 Task: Set up a reminder to start the weekly planning session.
Action: Mouse moved to (96, 105)
Screenshot: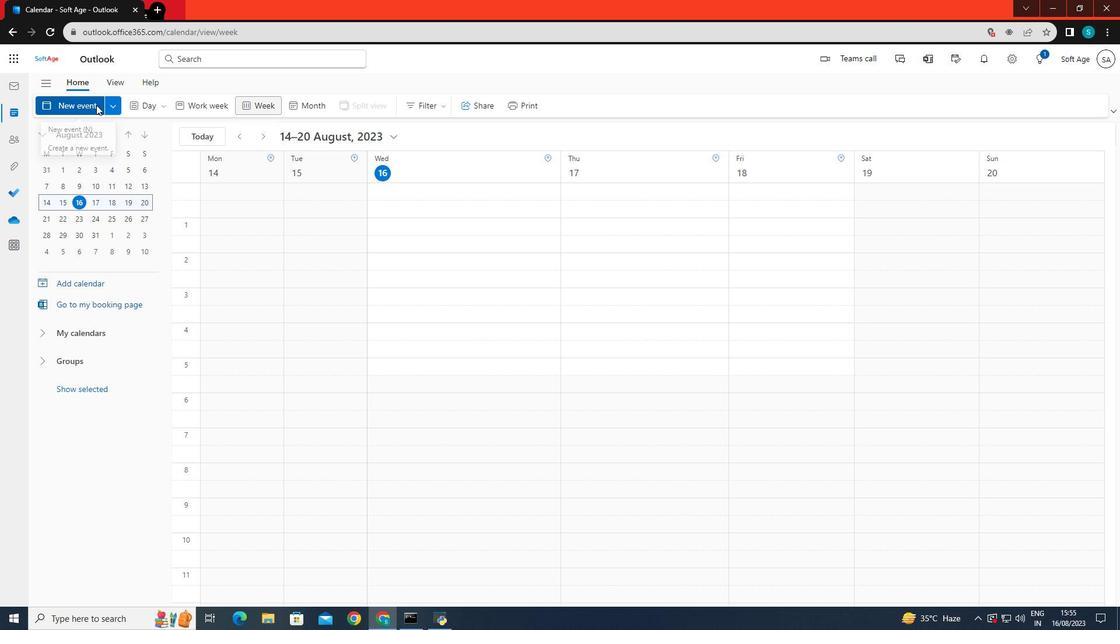 
Action: Mouse pressed left at (96, 105)
Screenshot: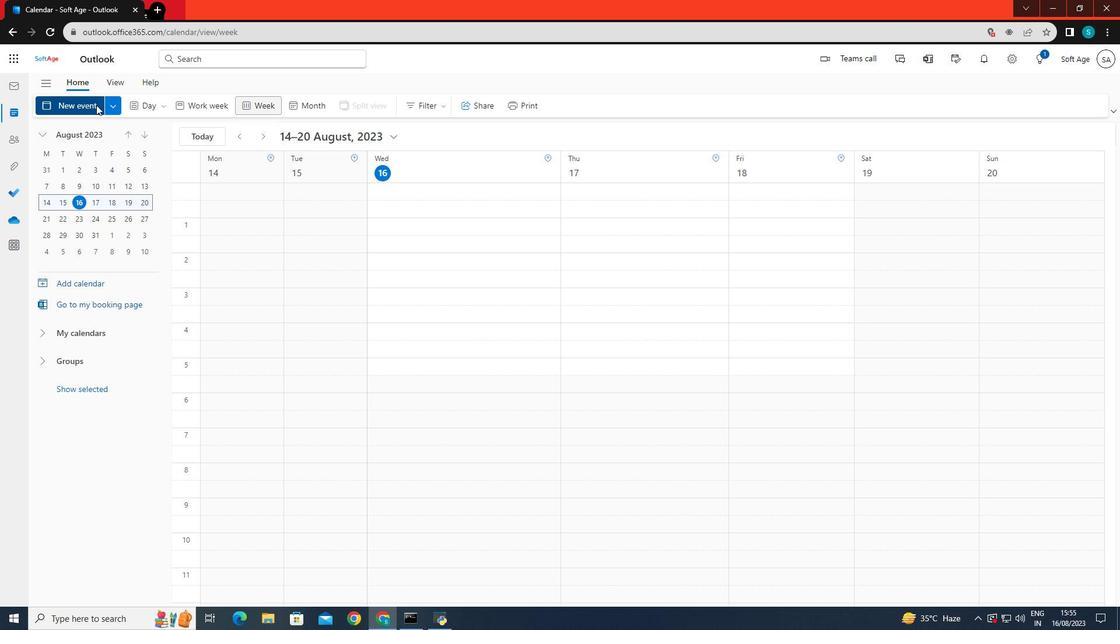 
Action: Mouse moved to (297, 176)
Screenshot: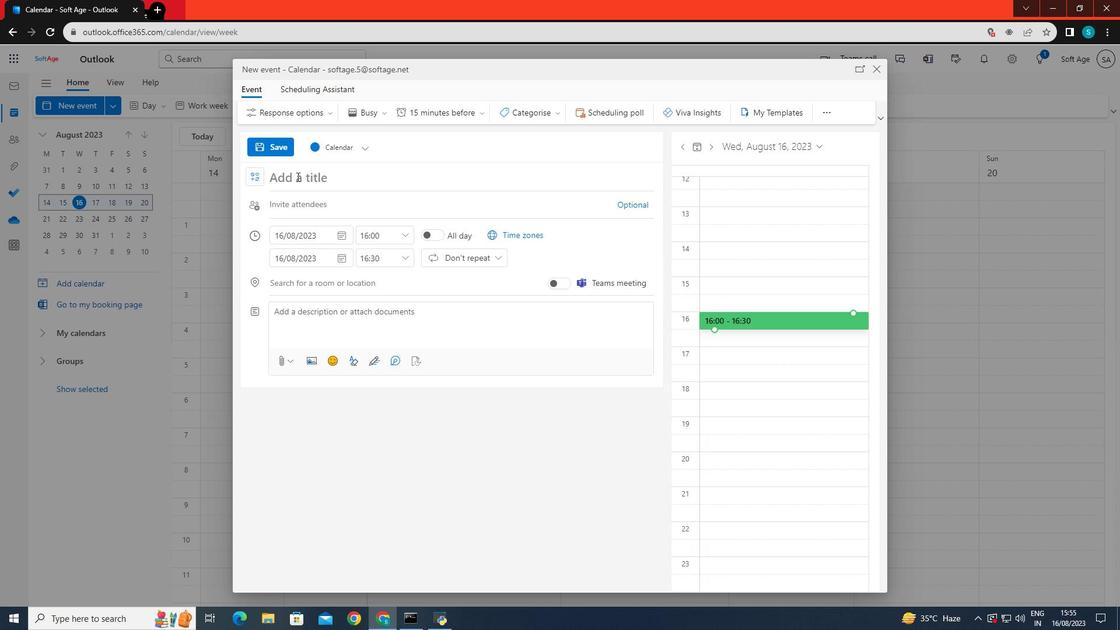 
Action: Mouse pressed left at (297, 176)
Screenshot: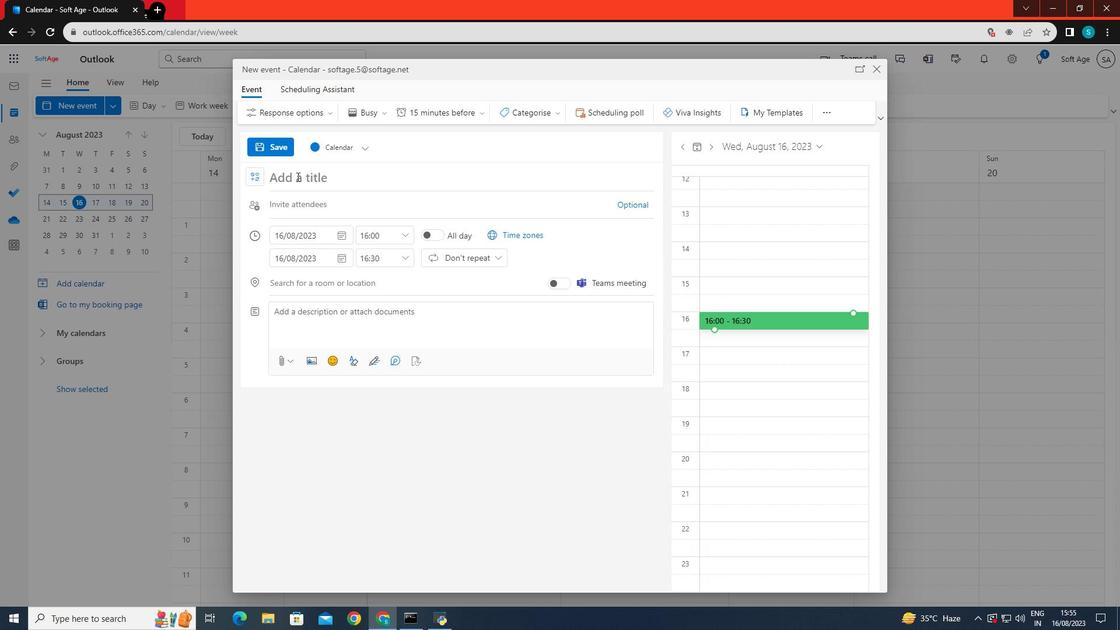 
Action: Key pressed weel<Key.backspace>kly<Key.space>planning<Key.space>sessin
Screenshot: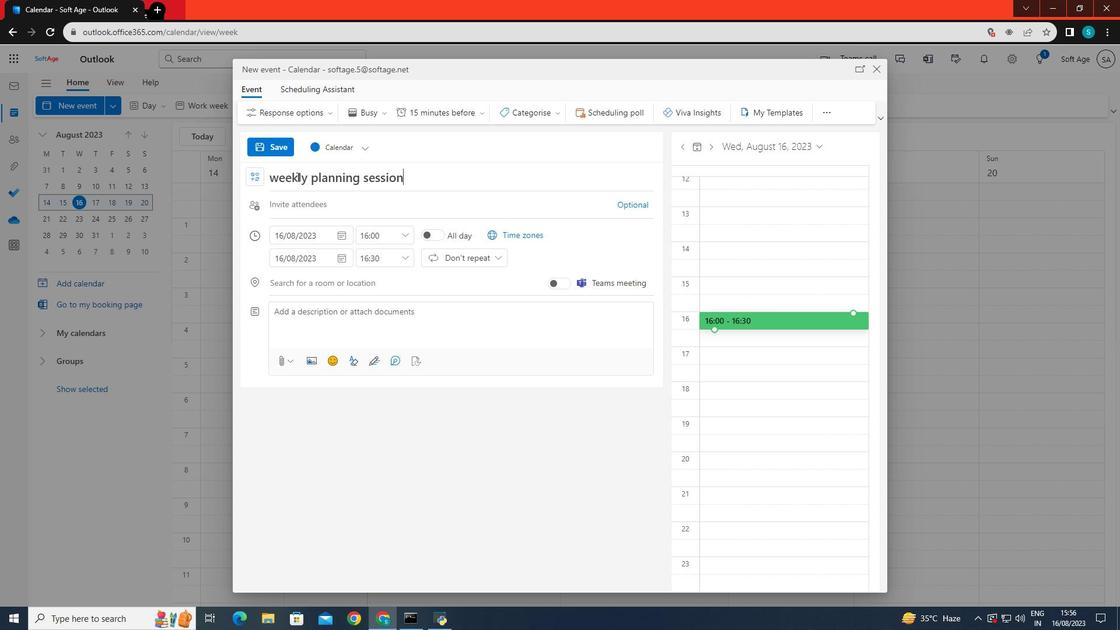 
Action: Mouse moved to (305, 234)
Screenshot: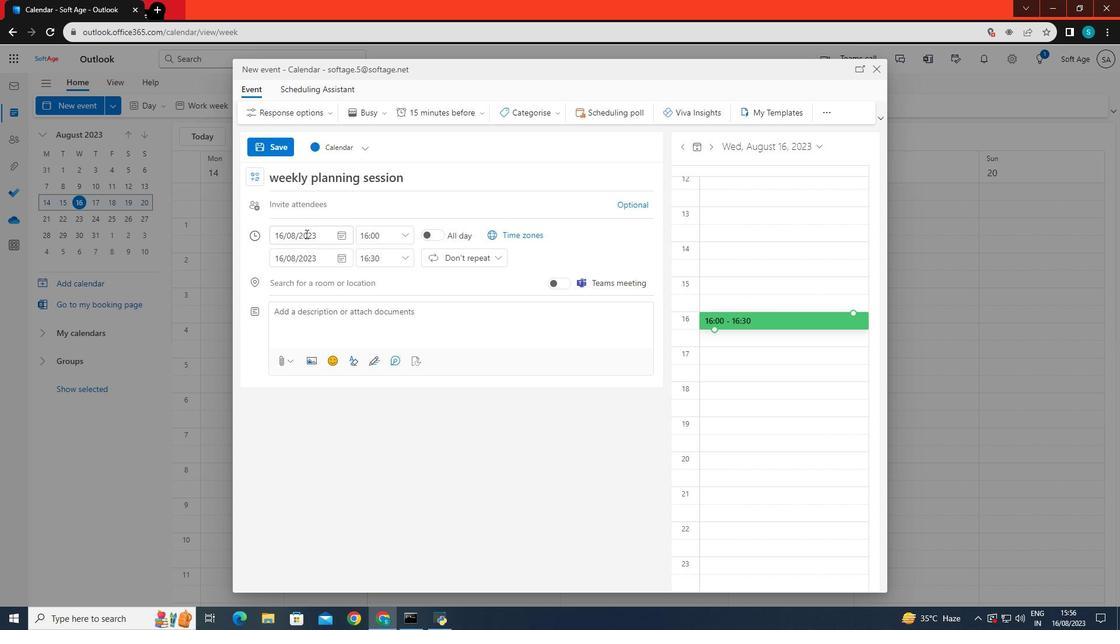 
Action: Mouse pressed left at (305, 234)
Screenshot: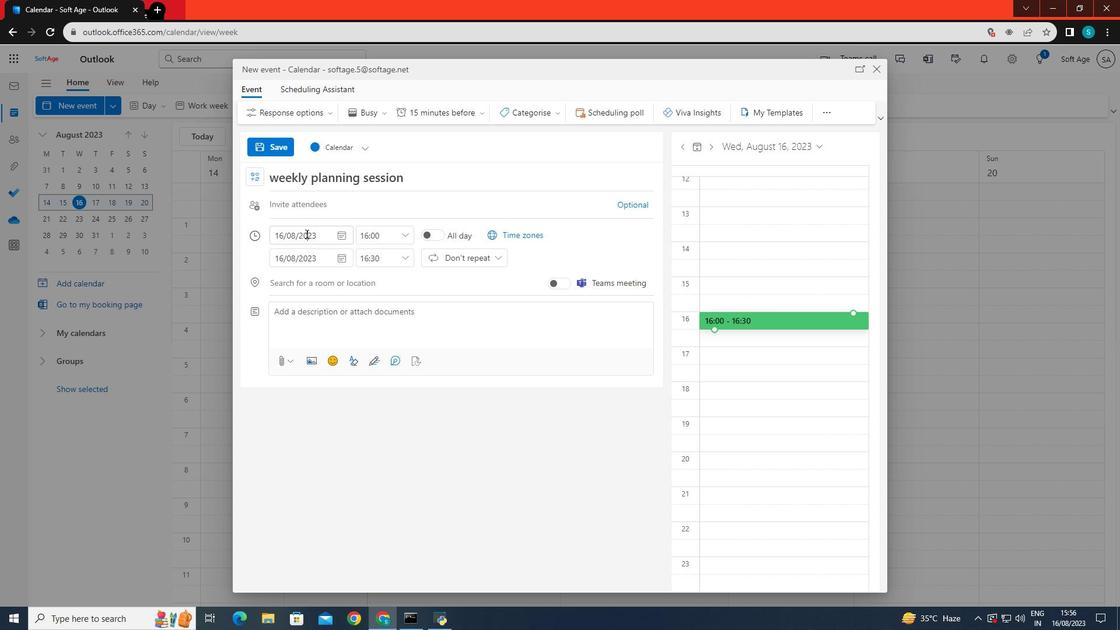 
Action: Mouse moved to (335, 331)
Screenshot: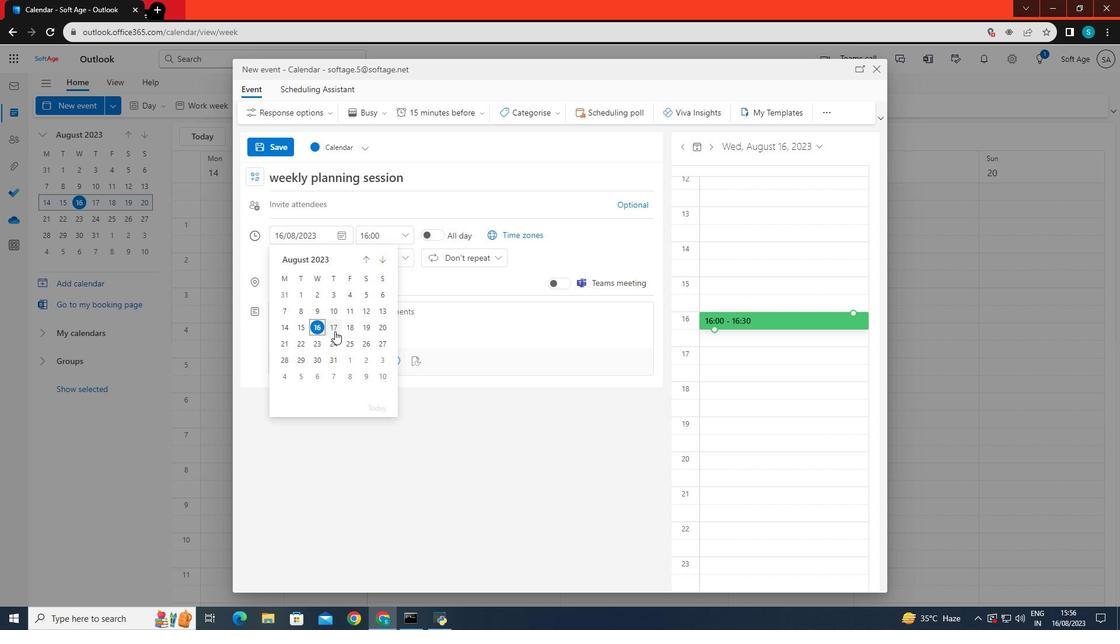 
Action: Mouse pressed left at (335, 331)
Screenshot: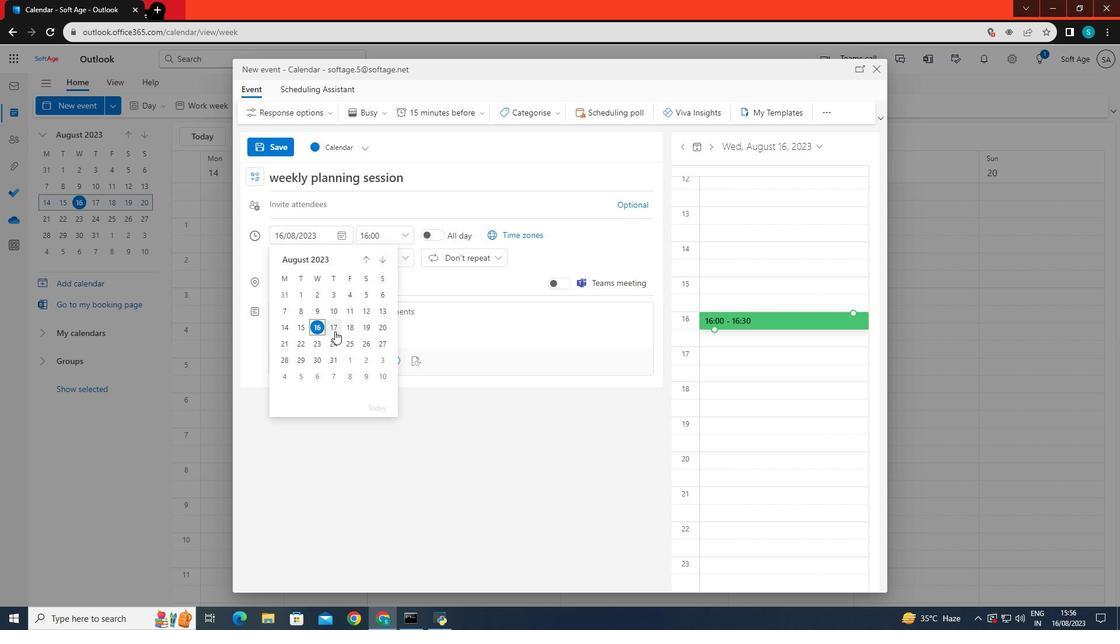 
Action: Mouse moved to (329, 236)
Screenshot: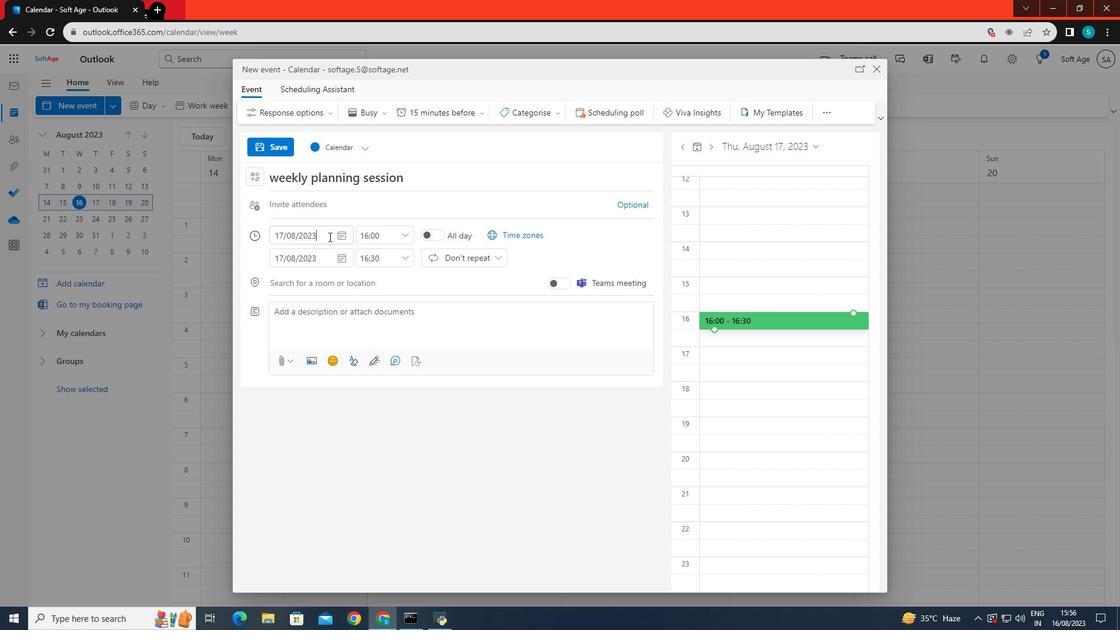 
Action: Mouse pressed left at (329, 236)
Screenshot: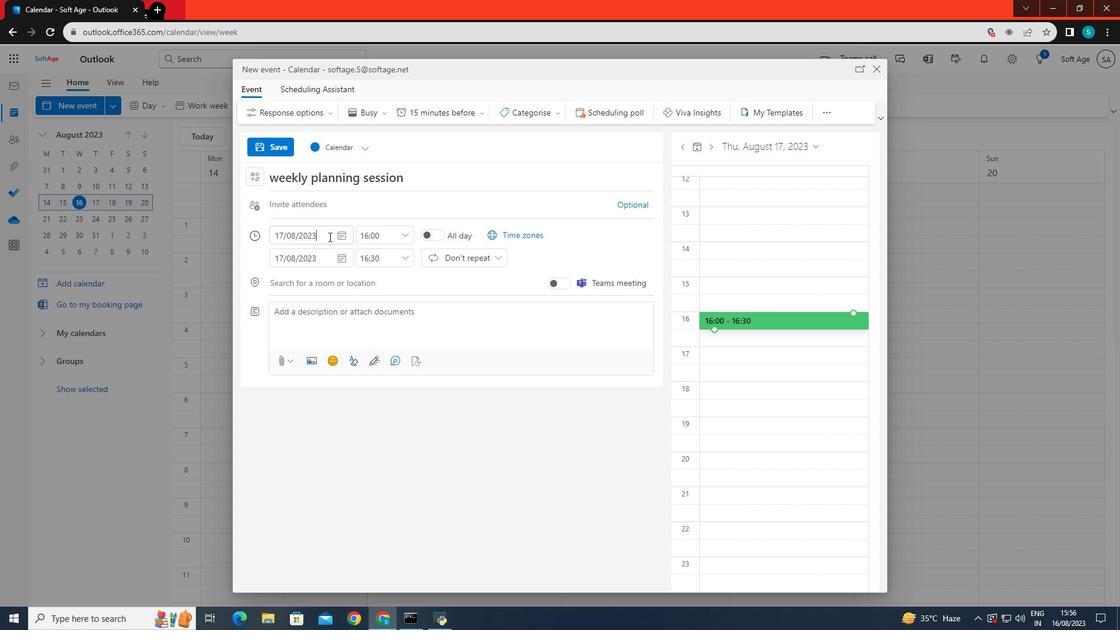 
Action: Mouse moved to (315, 342)
Screenshot: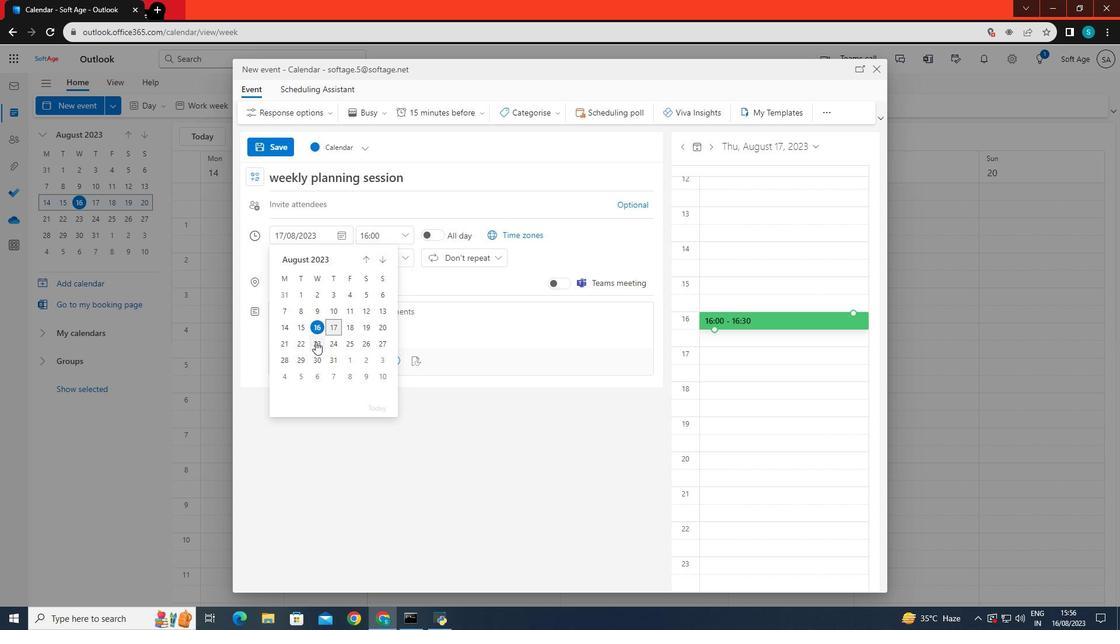 
Action: Mouse pressed left at (315, 342)
Screenshot: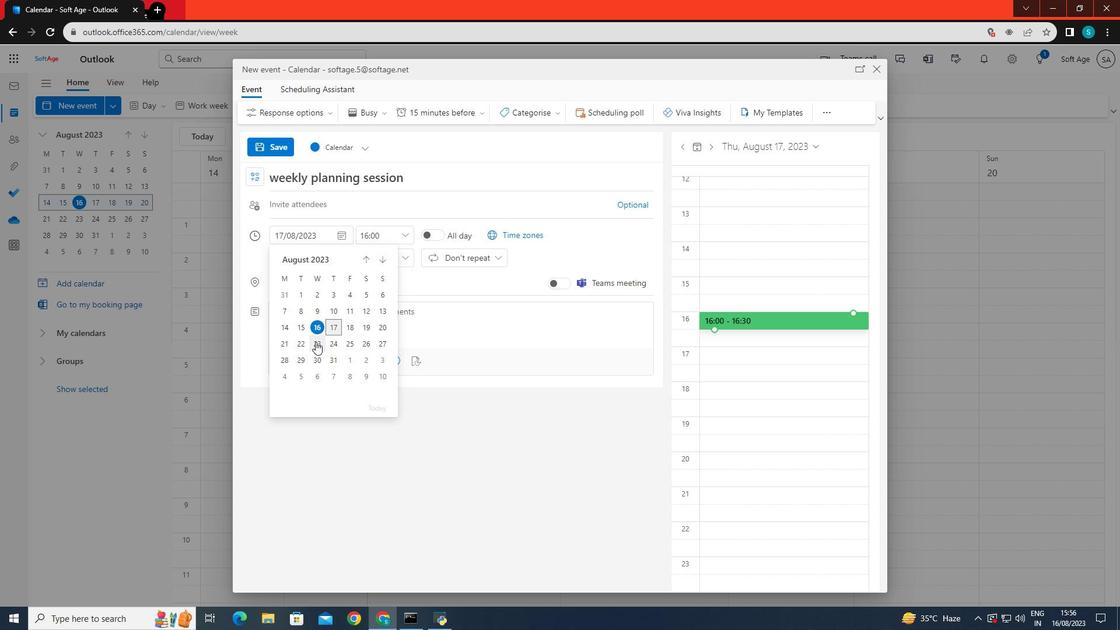 
Action: Mouse moved to (372, 234)
Screenshot: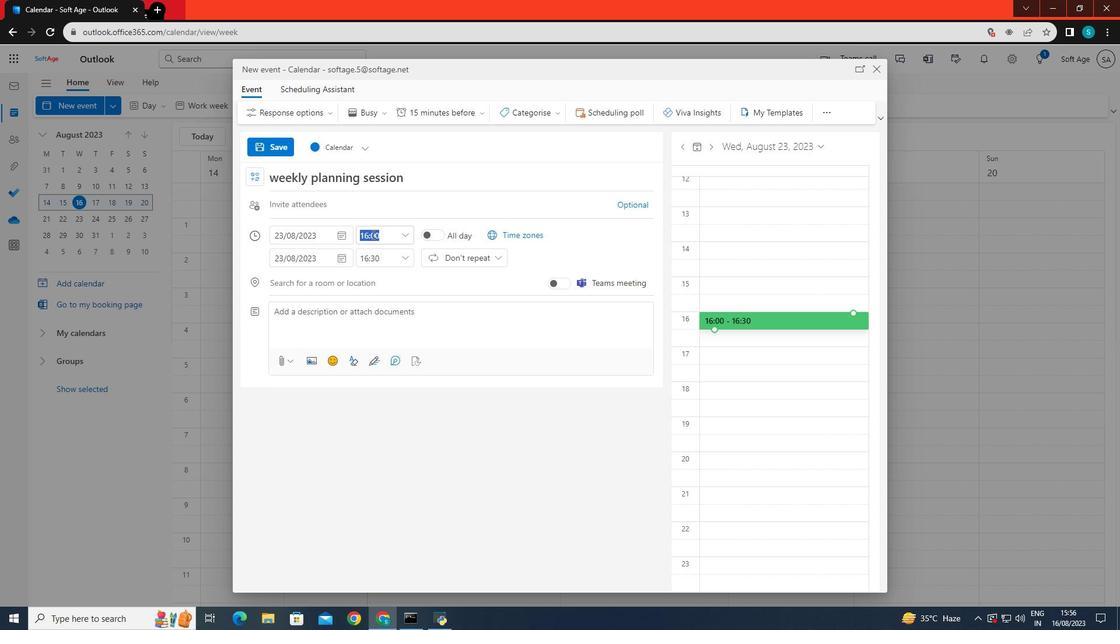 
Action: Mouse pressed left at (372, 234)
Screenshot: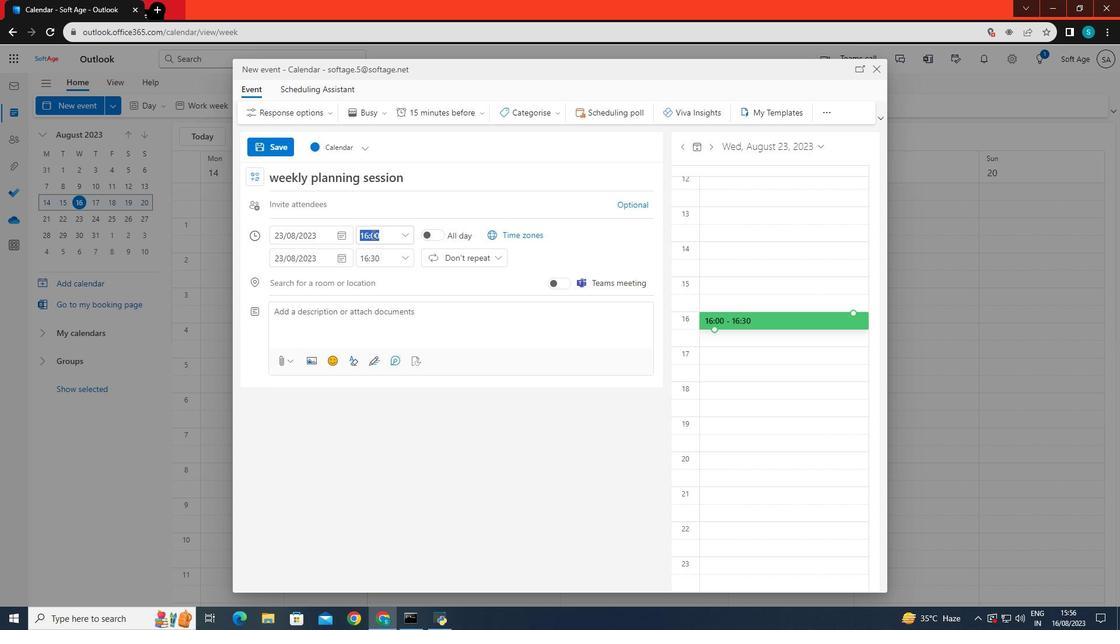 
Action: Mouse moved to (409, 230)
Screenshot: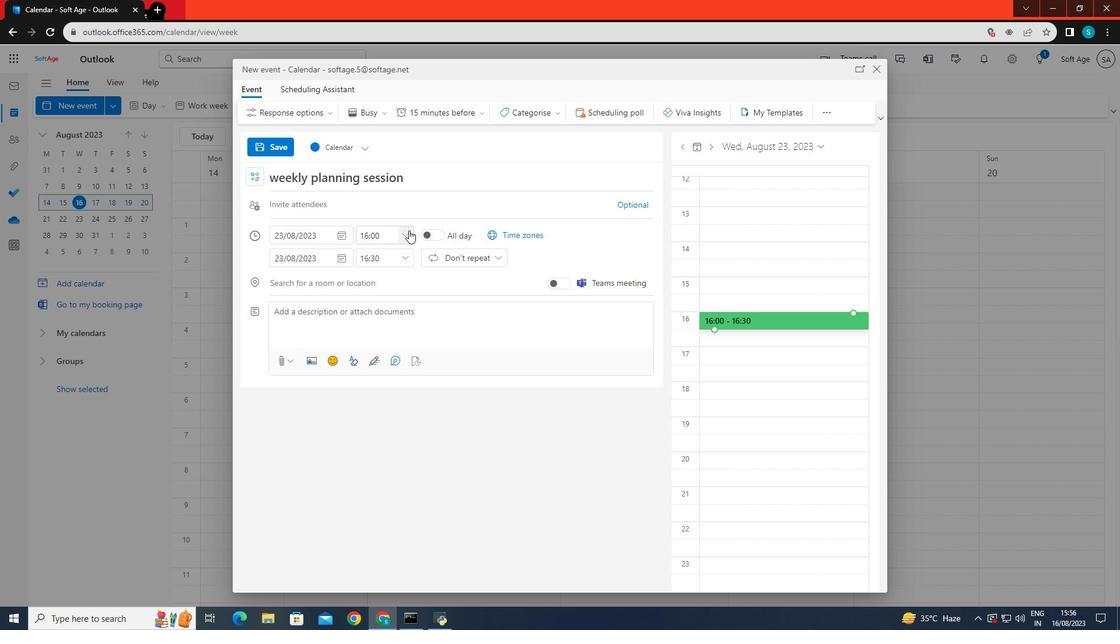 
Action: Mouse pressed left at (409, 230)
Screenshot: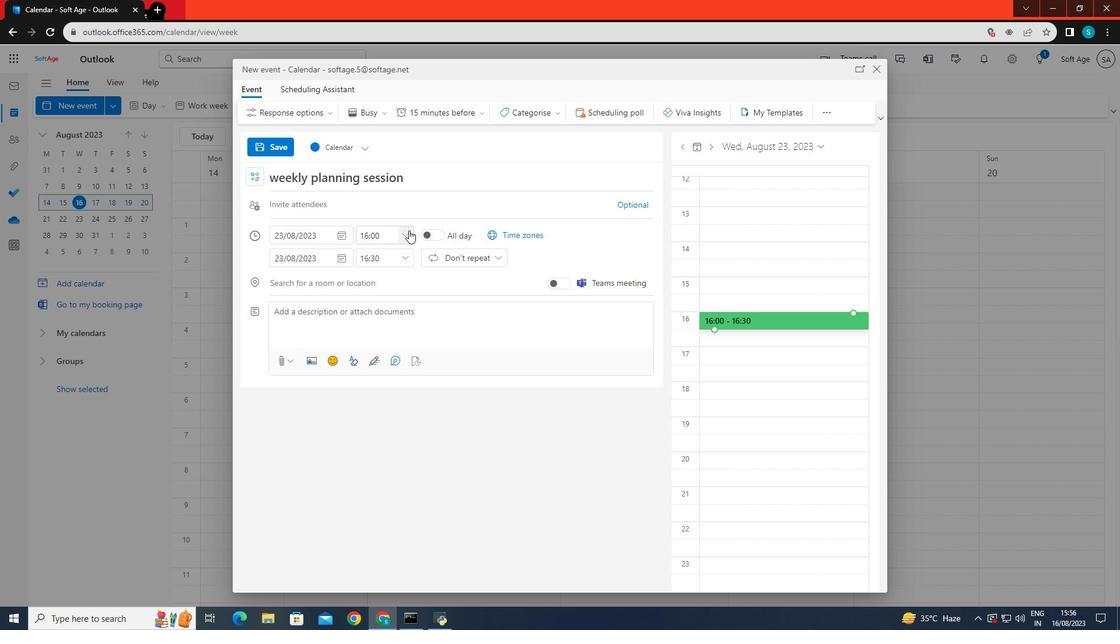
Action: Mouse moved to (370, 309)
Screenshot: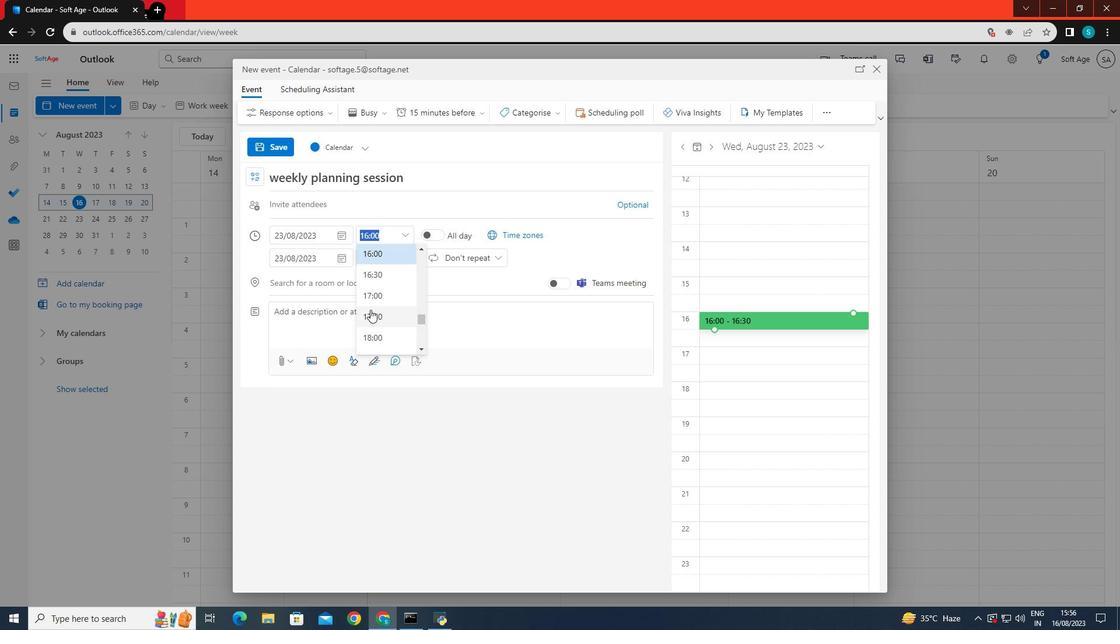 
Action: Mouse scrolled (370, 310) with delta (0, 0)
Screenshot: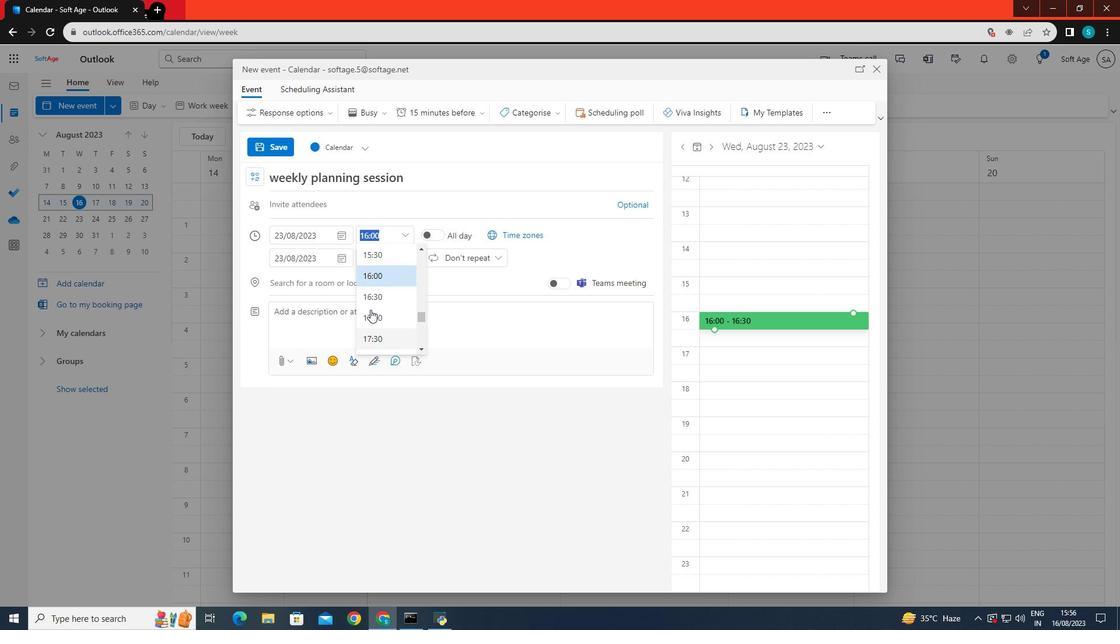 
Action: Mouse scrolled (370, 310) with delta (0, 0)
Screenshot: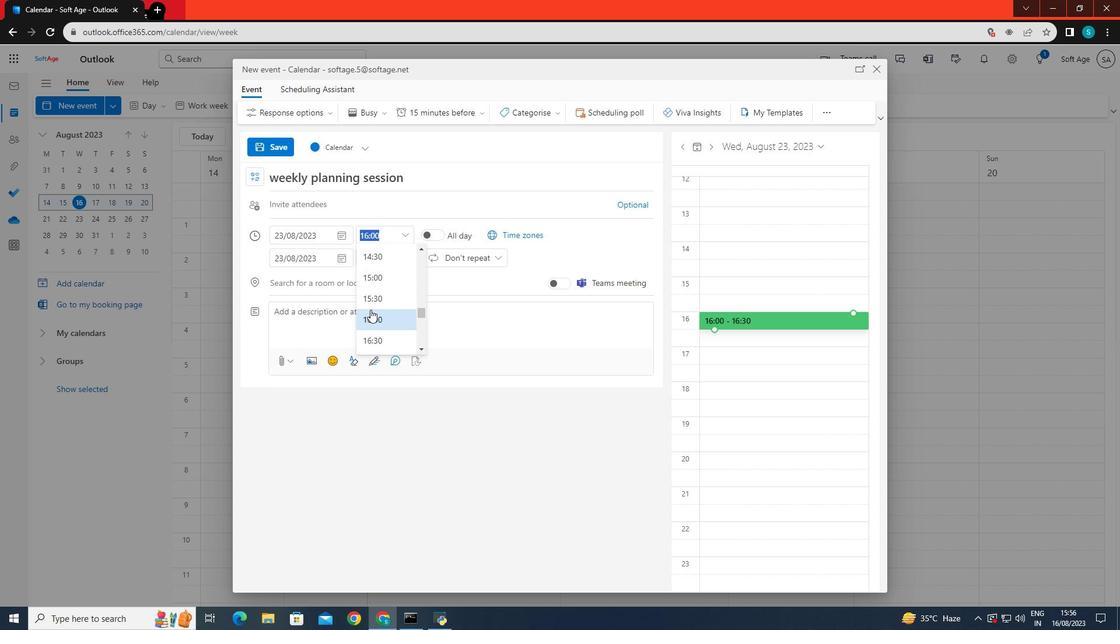 
Action: Mouse scrolled (370, 310) with delta (0, 0)
Screenshot: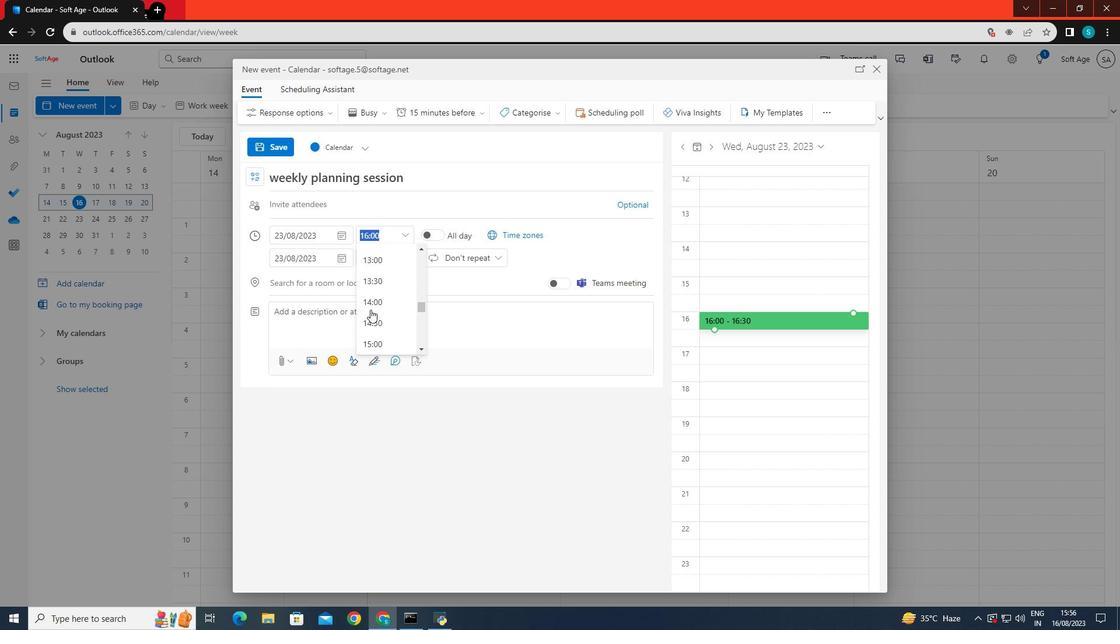 
Action: Mouse moved to (372, 262)
Screenshot: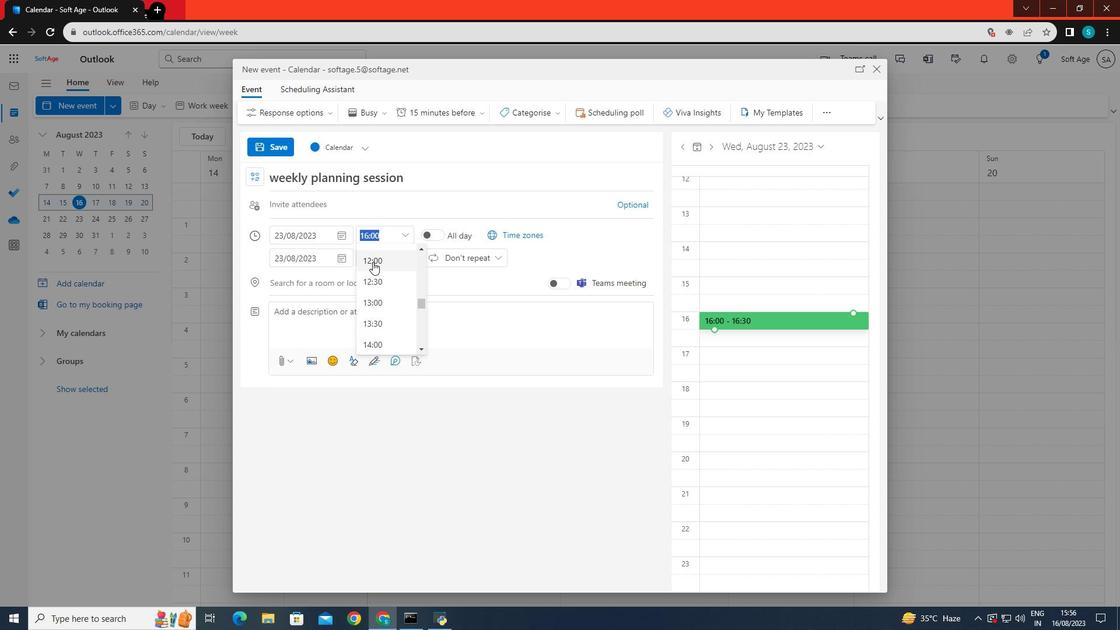 
Action: Mouse pressed left at (372, 262)
Screenshot: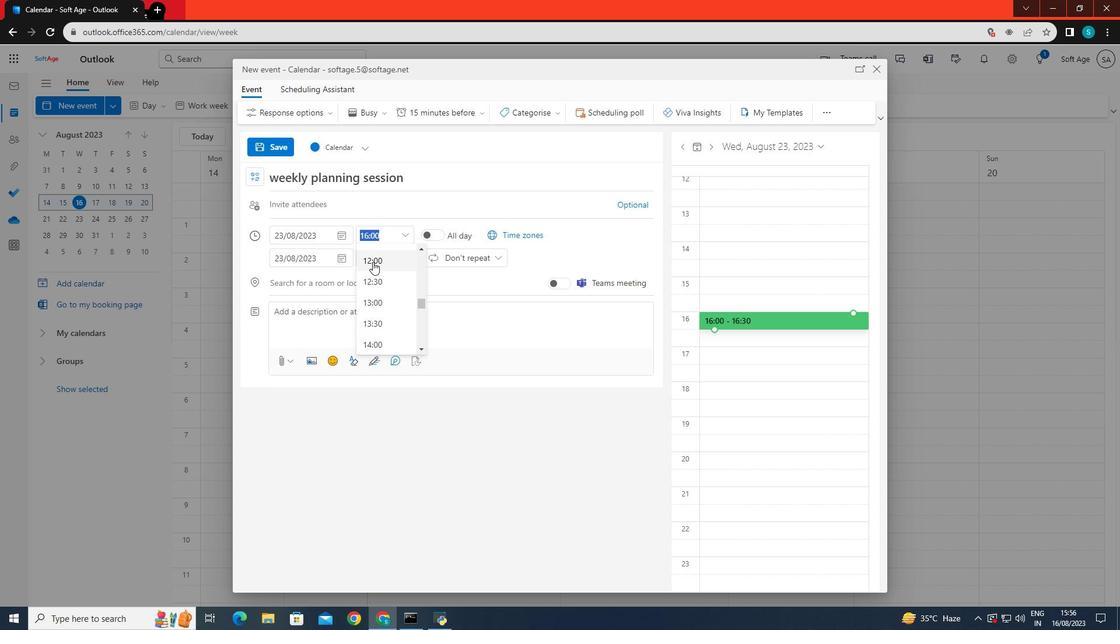 
Action: Mouse moved to (437, 114)
Screenshot: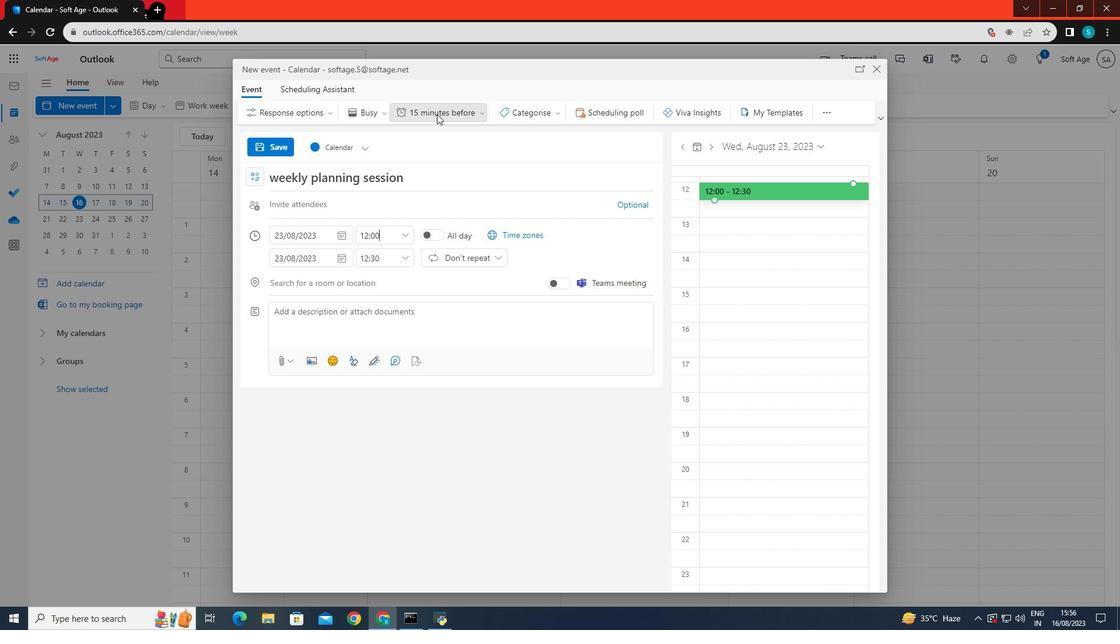 
Action: Mouse pressed left at (437, 114)
Screenshot: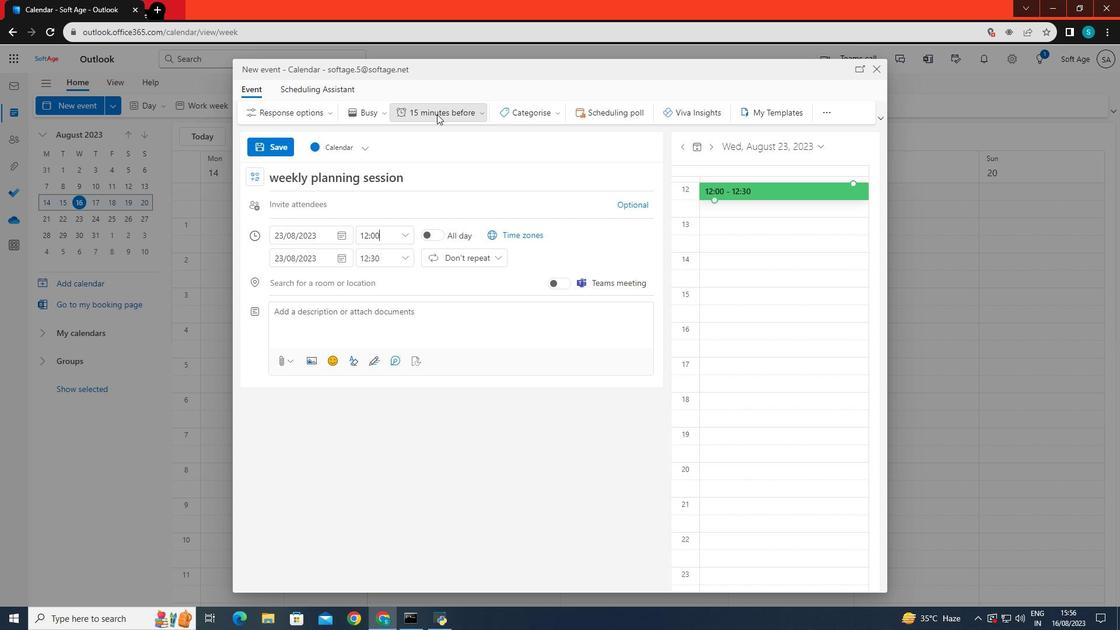 
Action: Mouse moved to (442, 322)
Screenshot: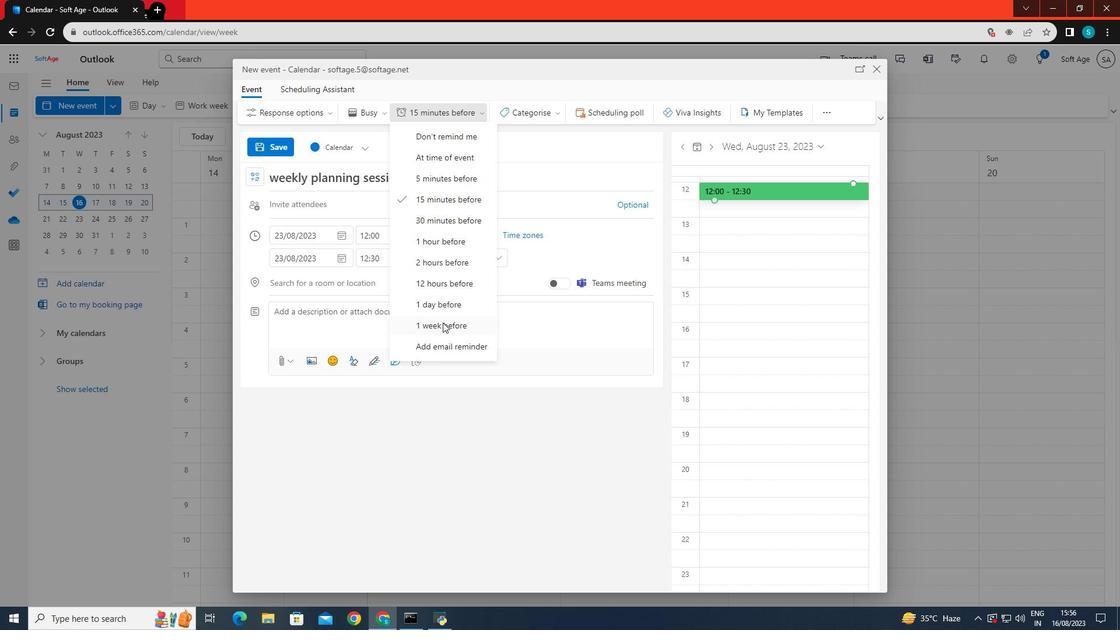 
Action: Mouse pressed left at (442, 322)
Screenshot: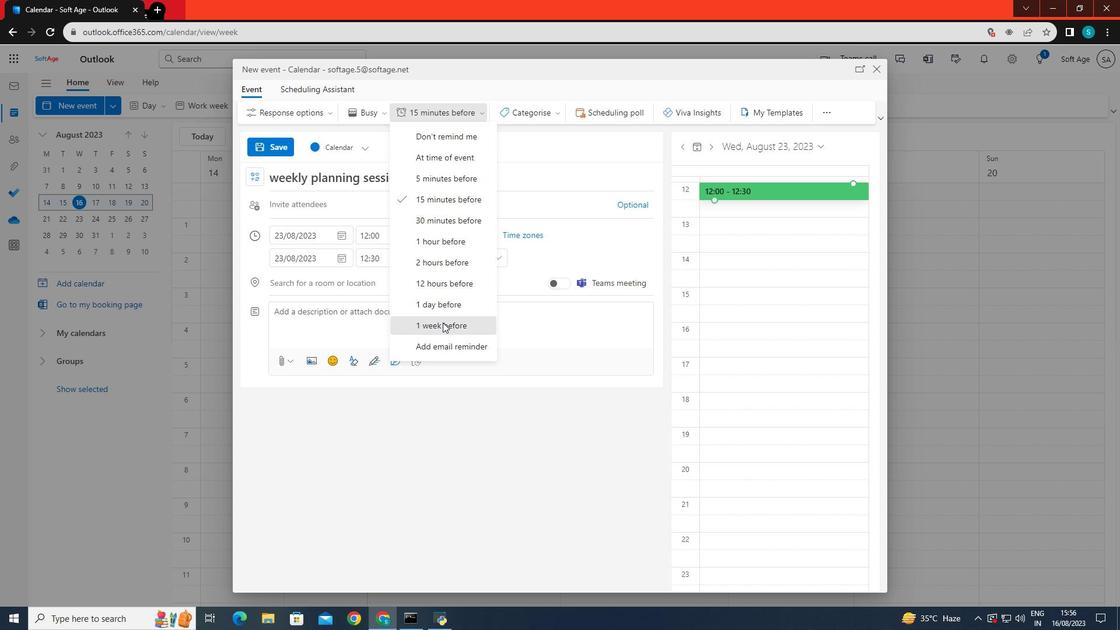 
Action: Mouse moved to (461, 110)
Screenshot: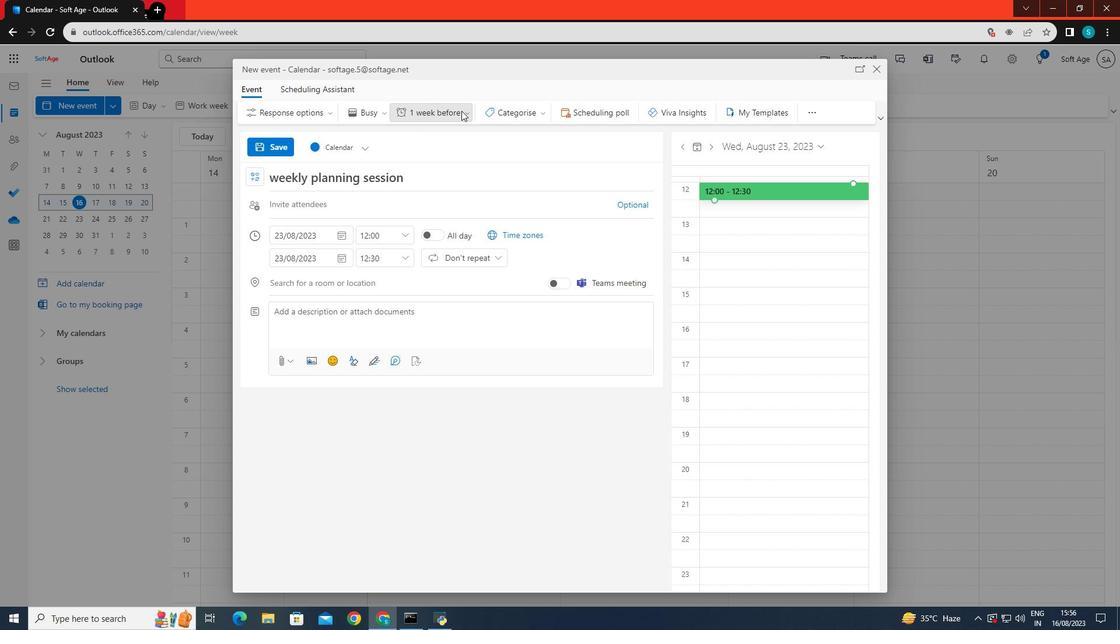 
Action: Mouse pressed left at (461, 110)
Screenshot: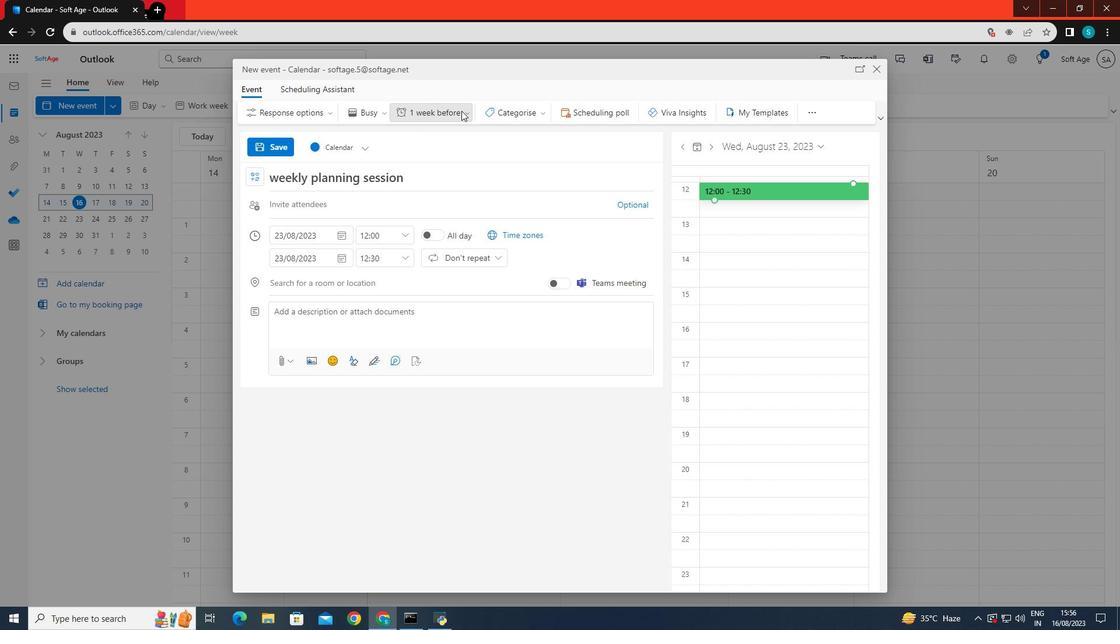 
Action: Mouse moved to (451, 305)
Screenshot: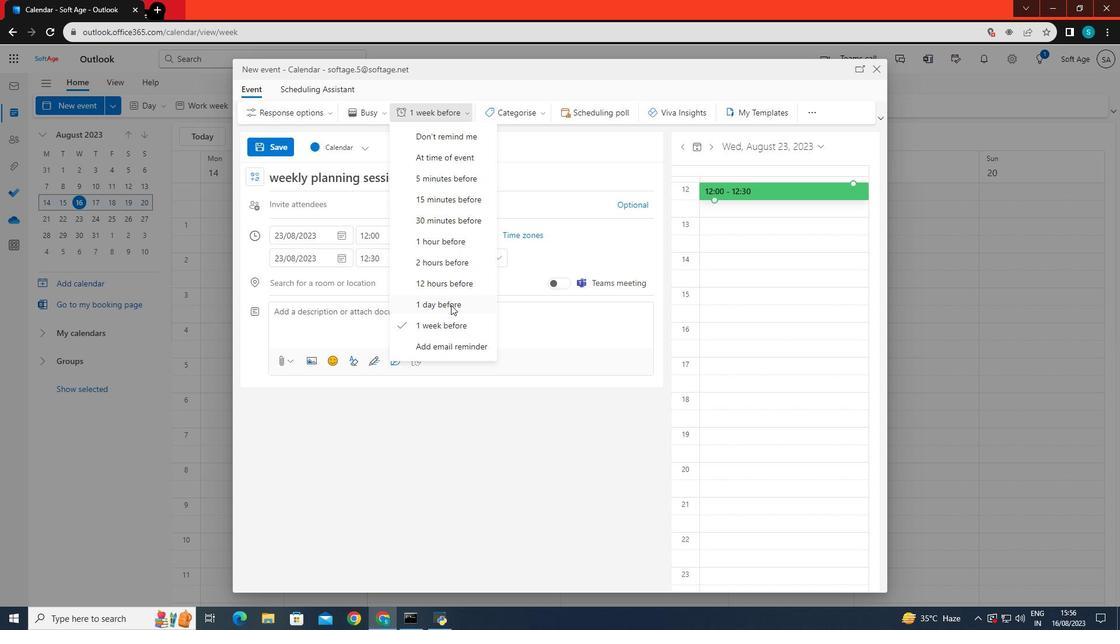 
Action: Mouse pressed left at (451, 305)
Screenshot: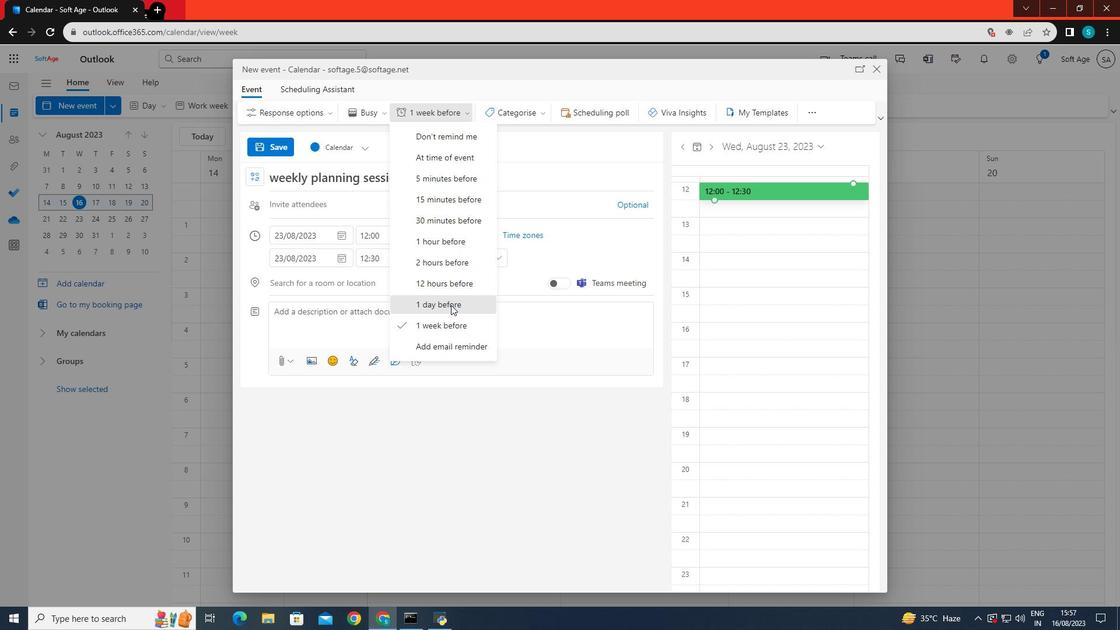 
Action: Mouse moved to (440, 234)
Screenshot: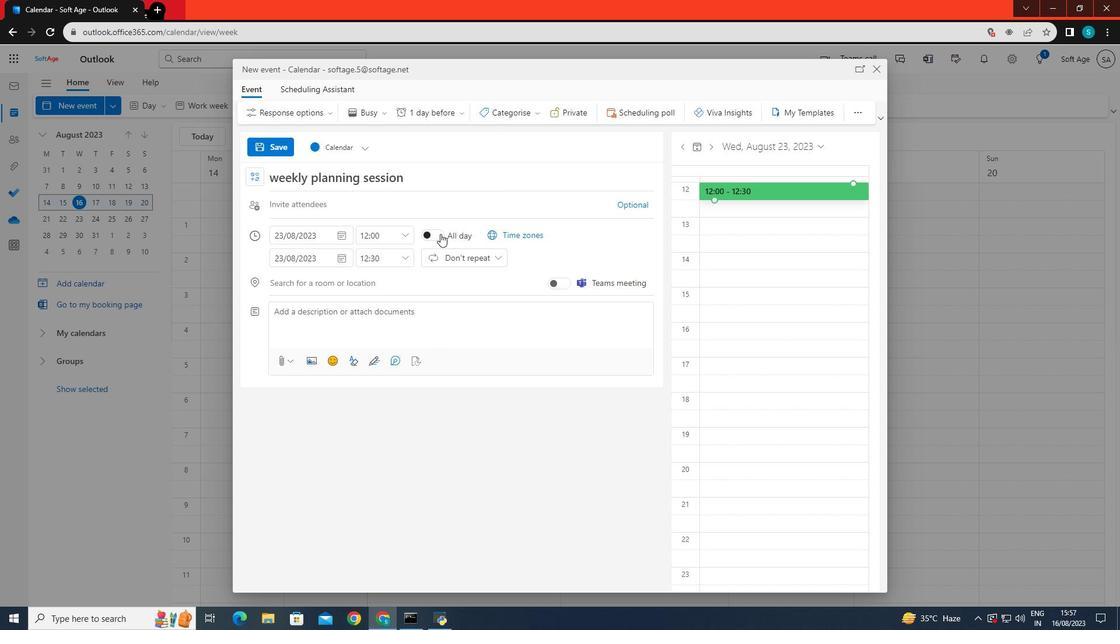 
Action: Mouse pressed left at (440, 234)
Screenshot: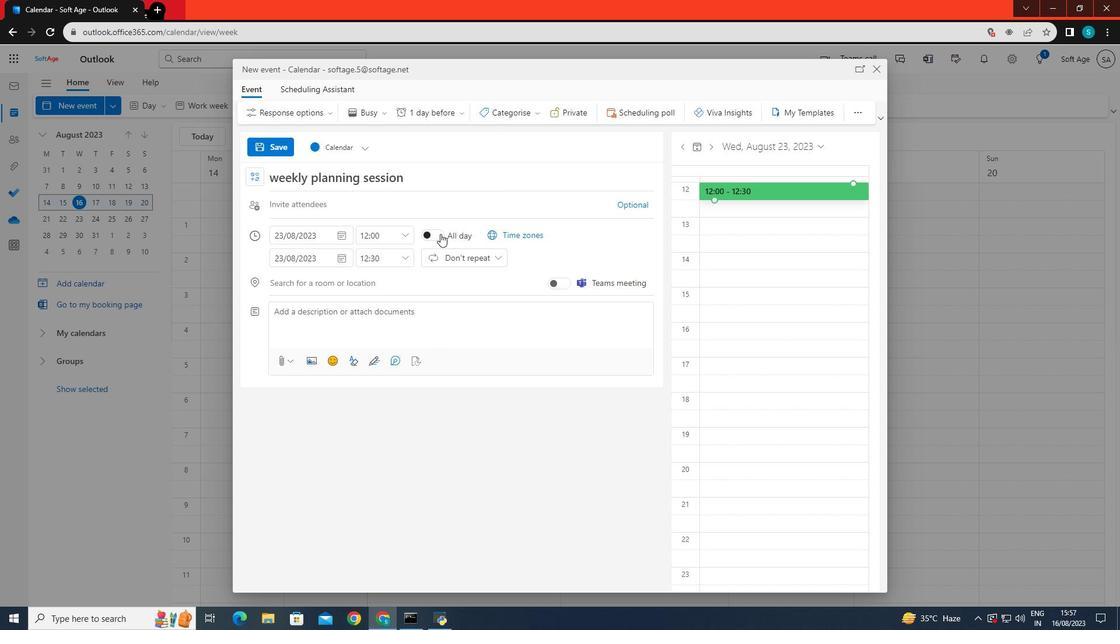 
Action: Mouse moved to (462, 234)
Screenshot: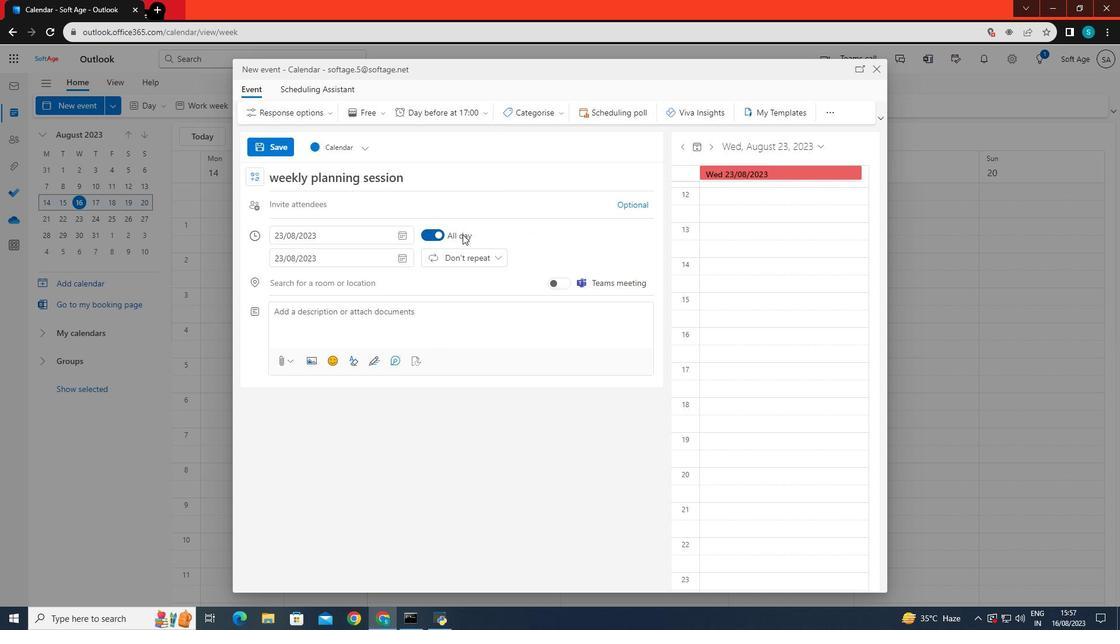 
Action: Mouse pressed left at (462, 234)
Screenshot: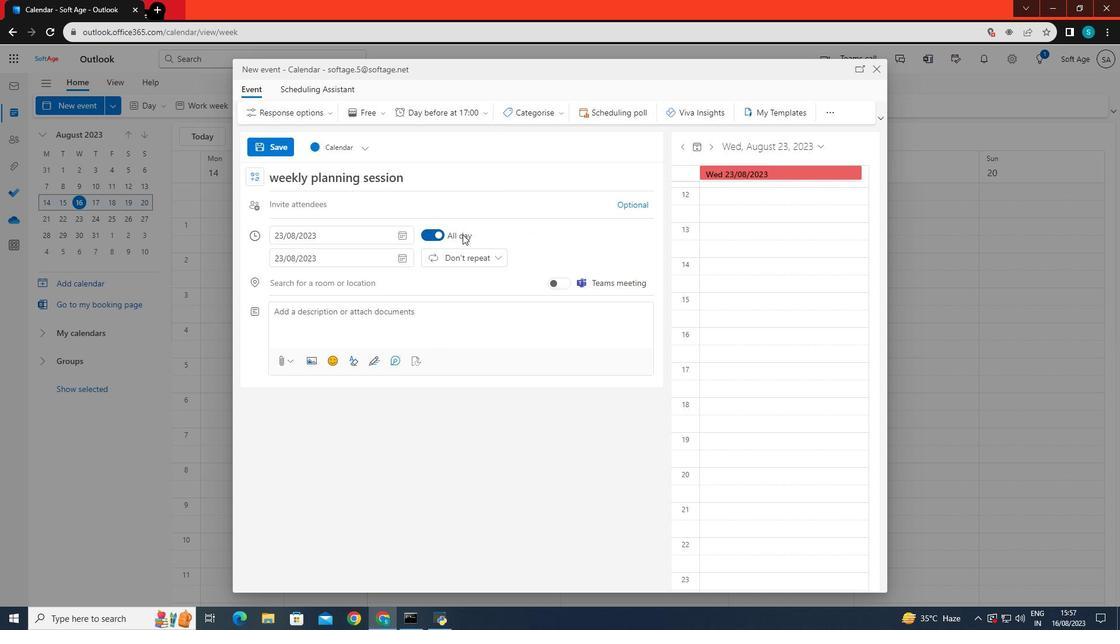 
Action: Mouse moved to (441, 236)
Screenshot: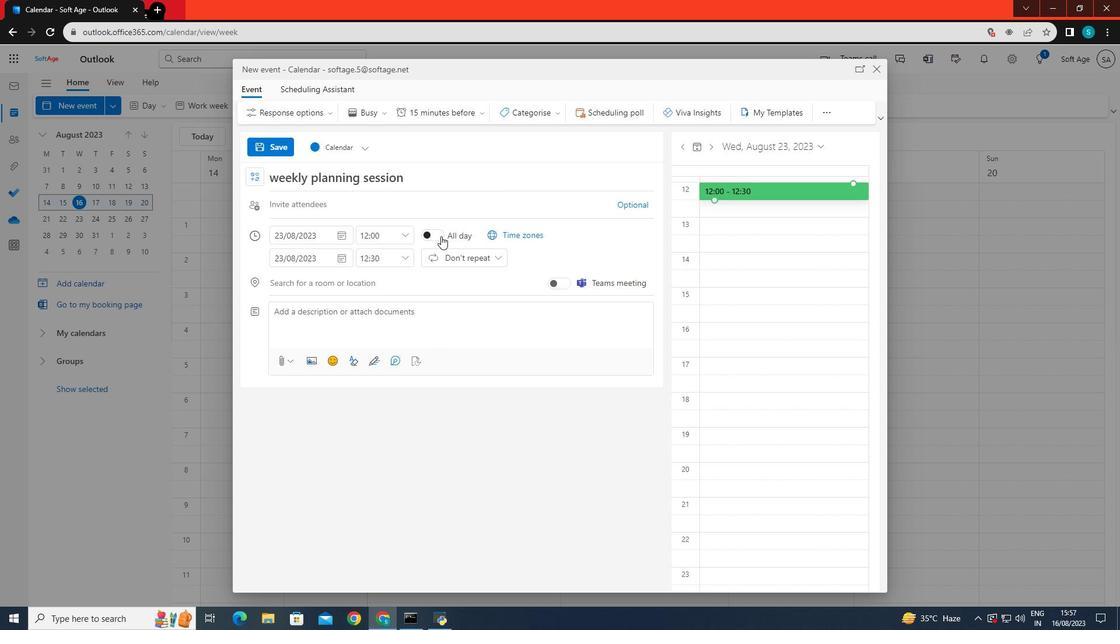 
Action: Mouse pressed left at (441, 236)
Screenshot: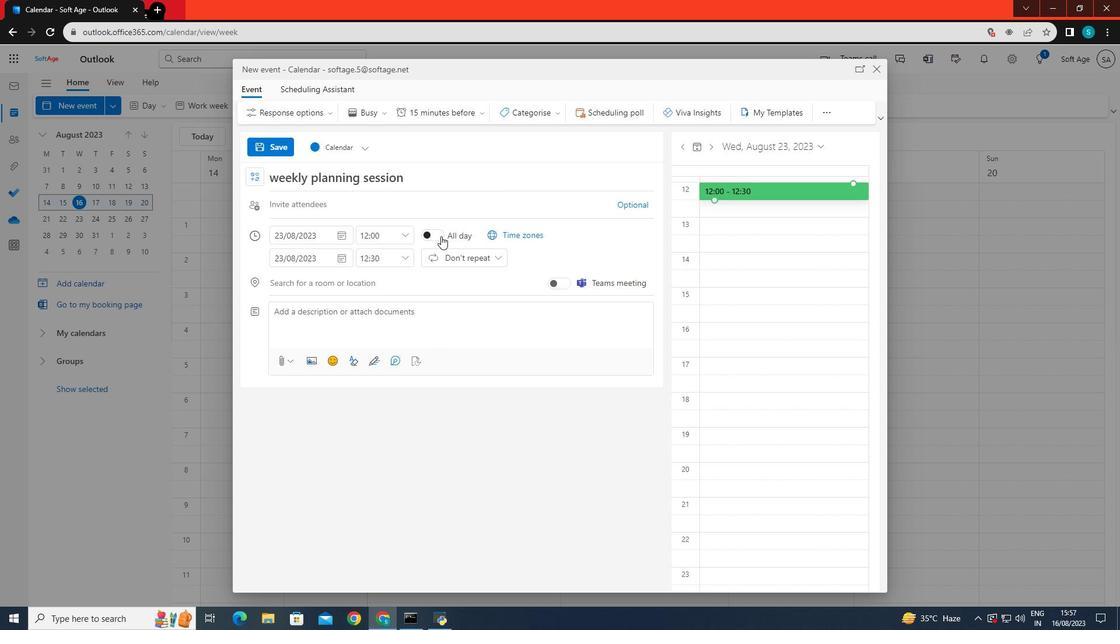 
Action: Mouse moved to (433, 235)
Screenshot: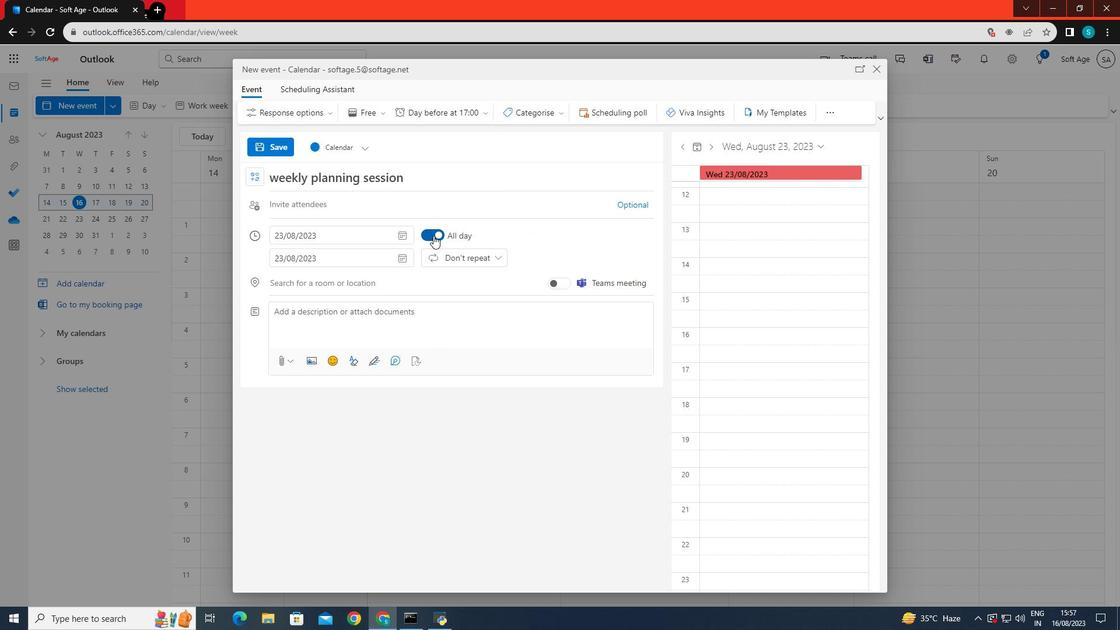 
Action: Mouse pressed left at (433, 235)
Screenshot: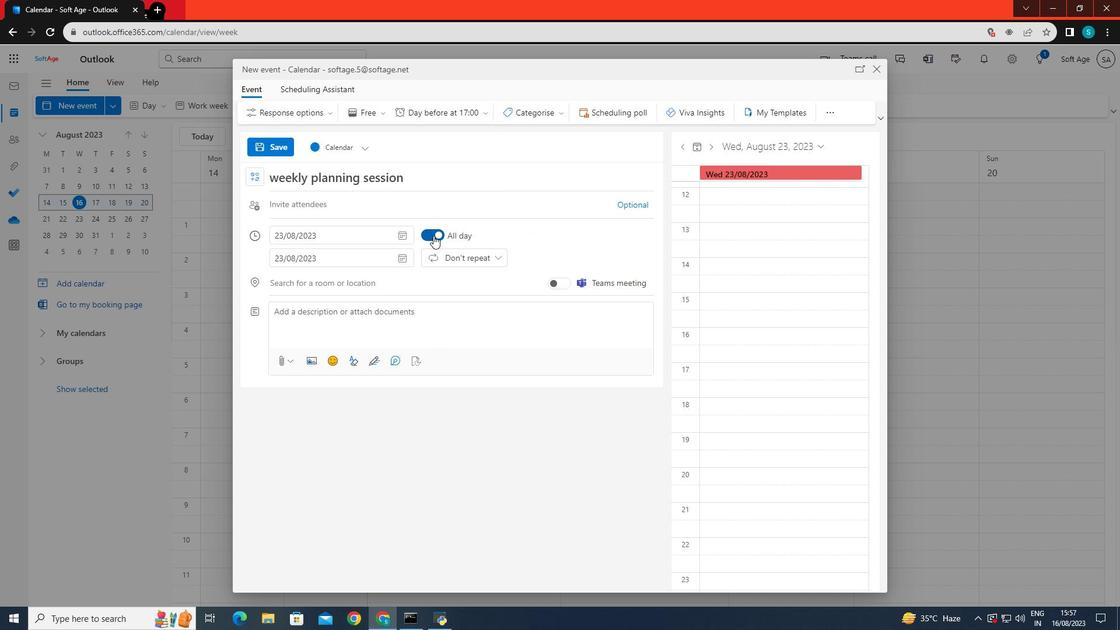 
Action: Mouse moved to (460, 264)
Screenshot: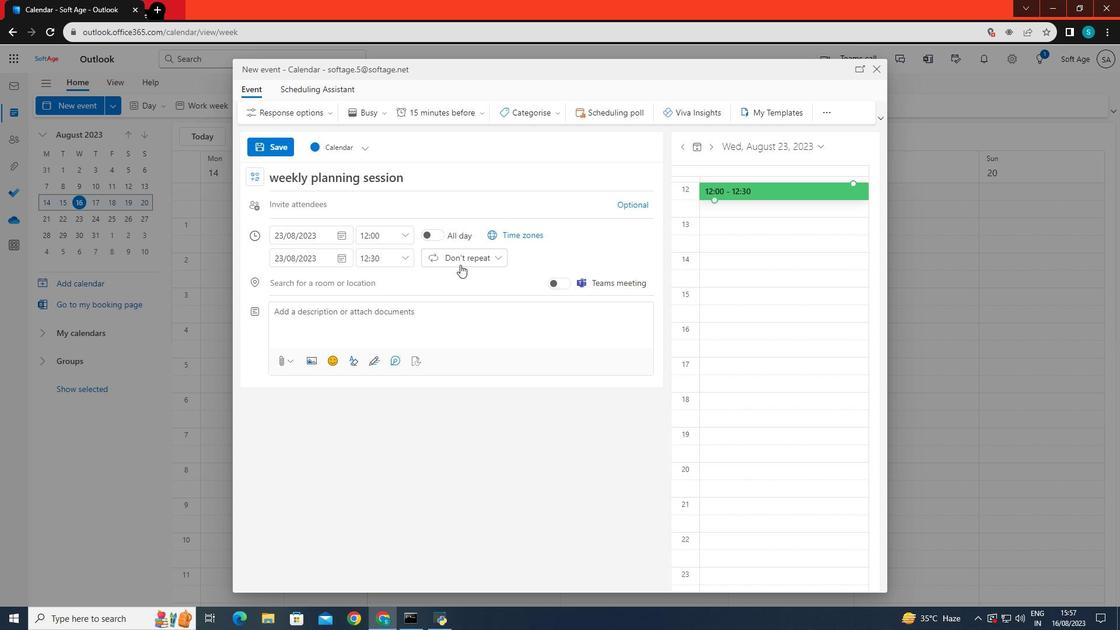 
Action: Mouse pressed left at (460, 264)
Screenshot: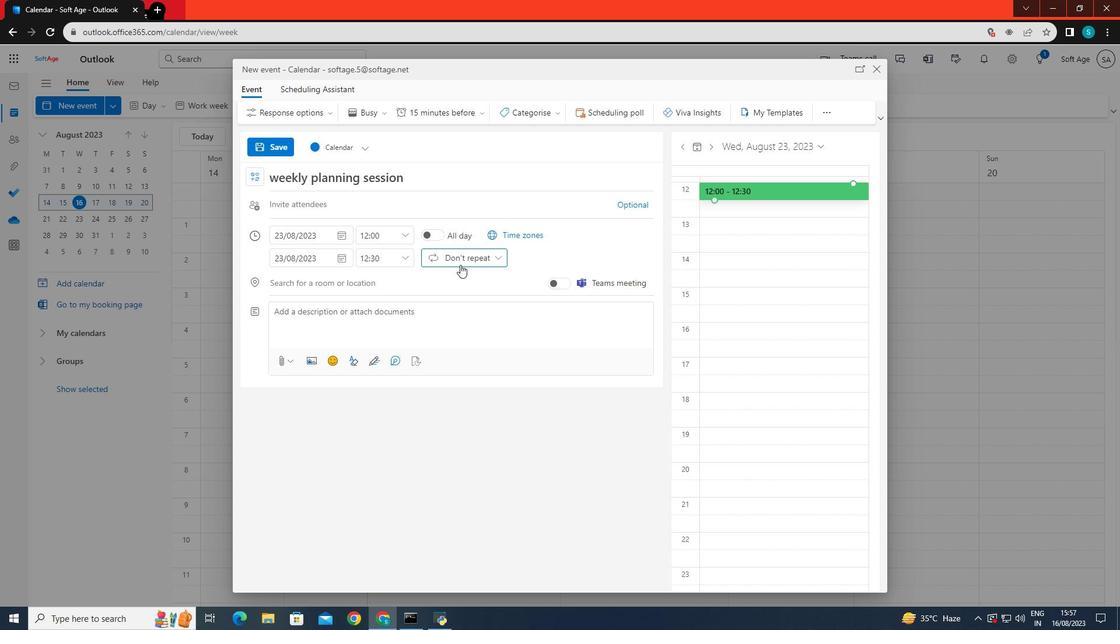 
Action: Mouse moved to (498, 255)
Screenshot: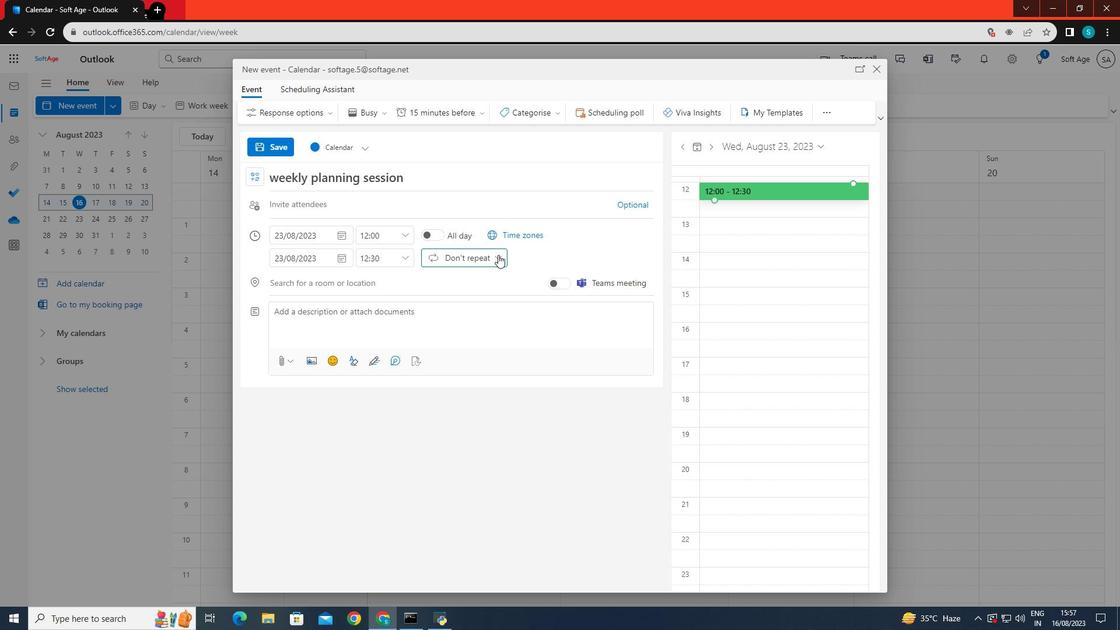 
Action: Mouse pressed left at (498, 255)
Screenshot: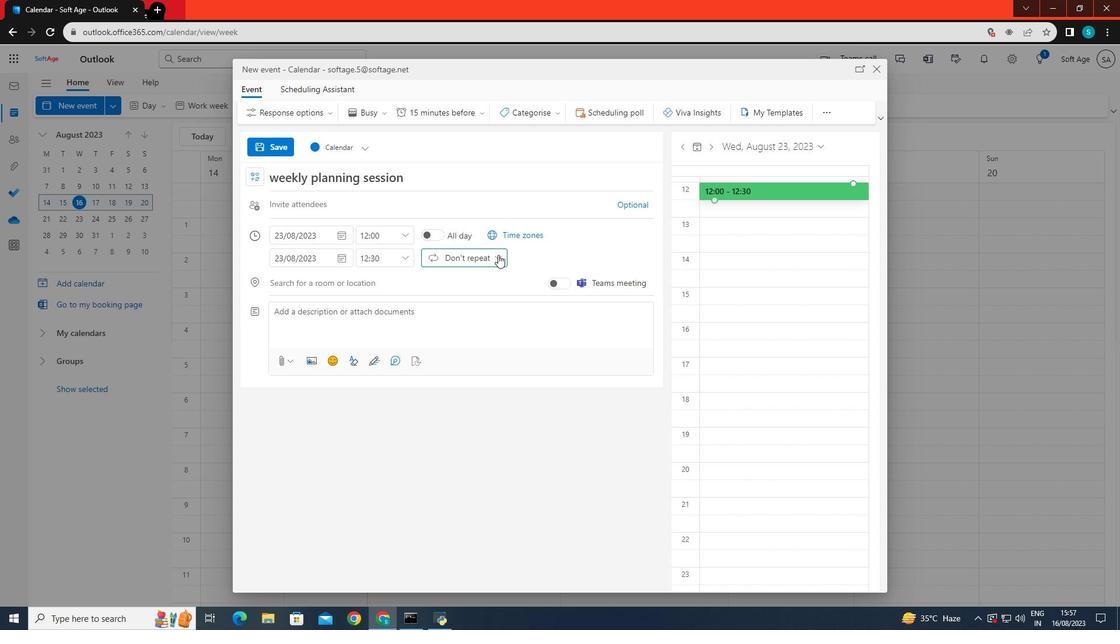 
Action: Mouse moved to (462, 320)
Screenshot: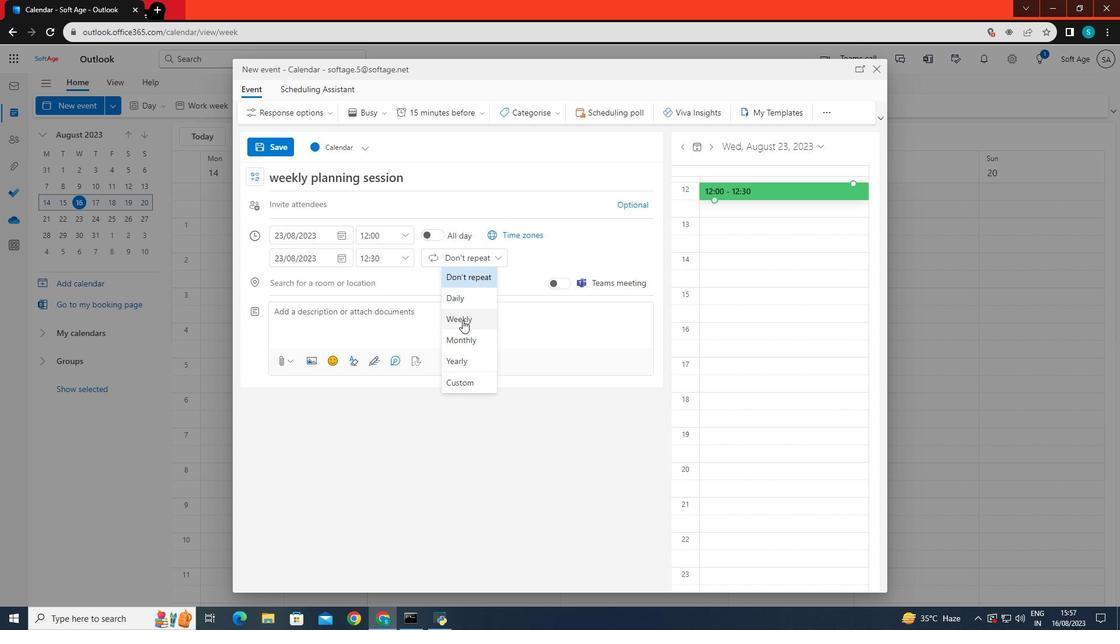 
Action: Mouse pressed left at (462, 320)
Screenshot: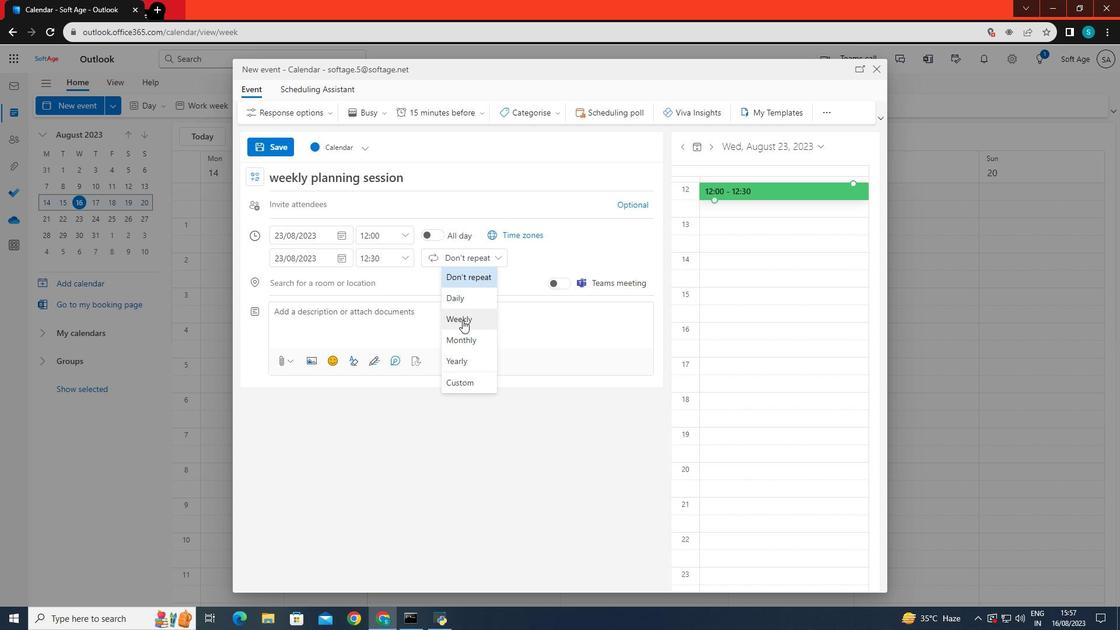 
Action: Mouse moved to (571, 407)
Screenshot: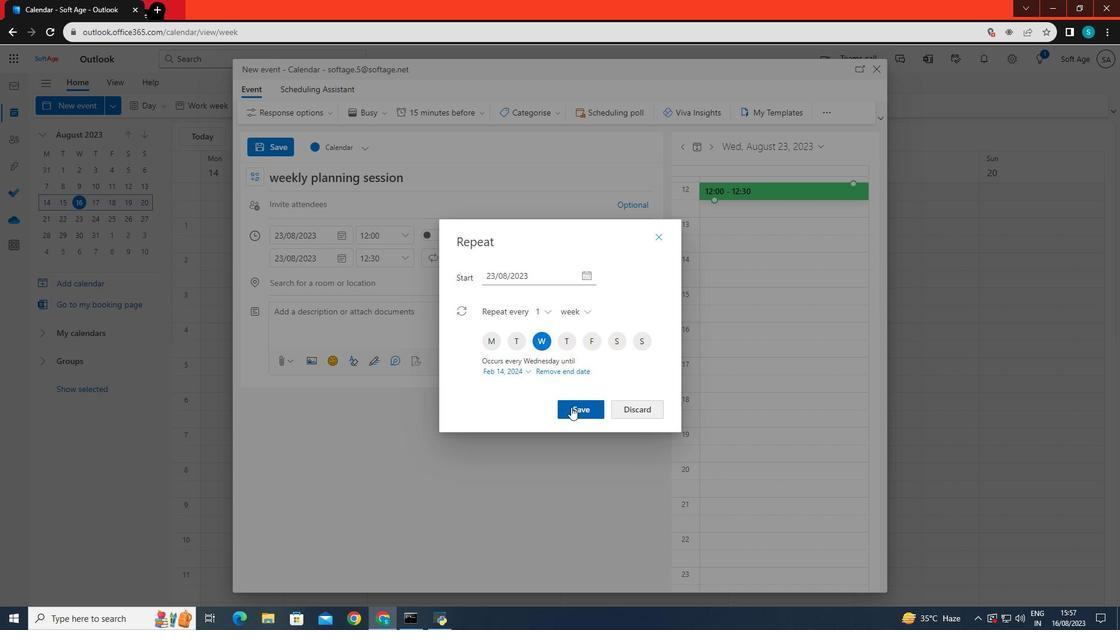 
Action: Mouse pressed left at (571, 407)
Screenshot: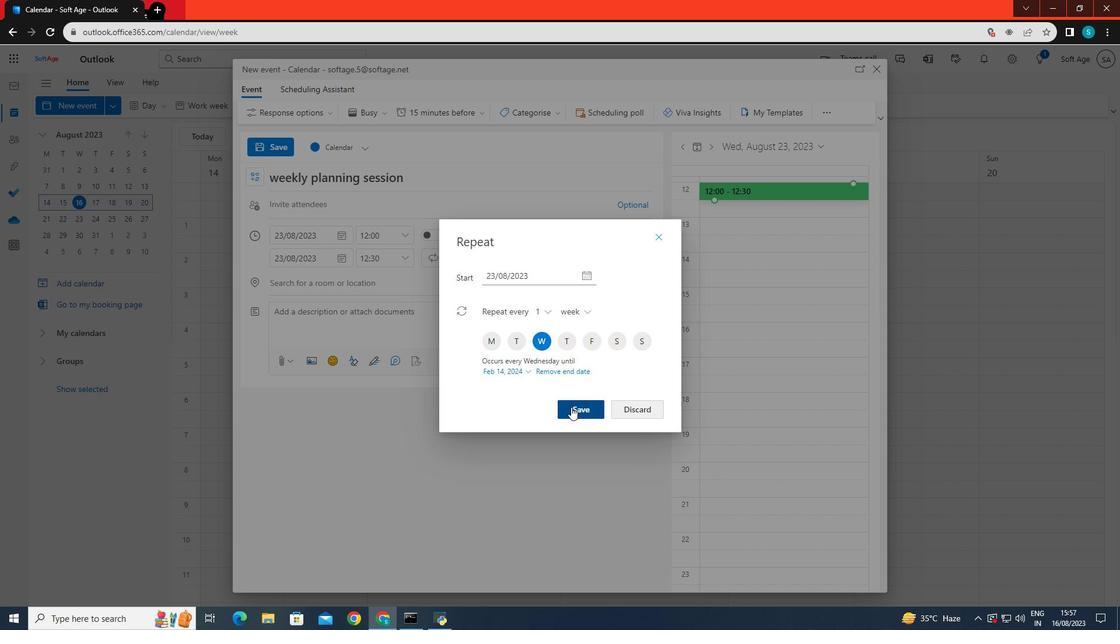 
Action: Mouse moved to (332, 333)
Screenshot: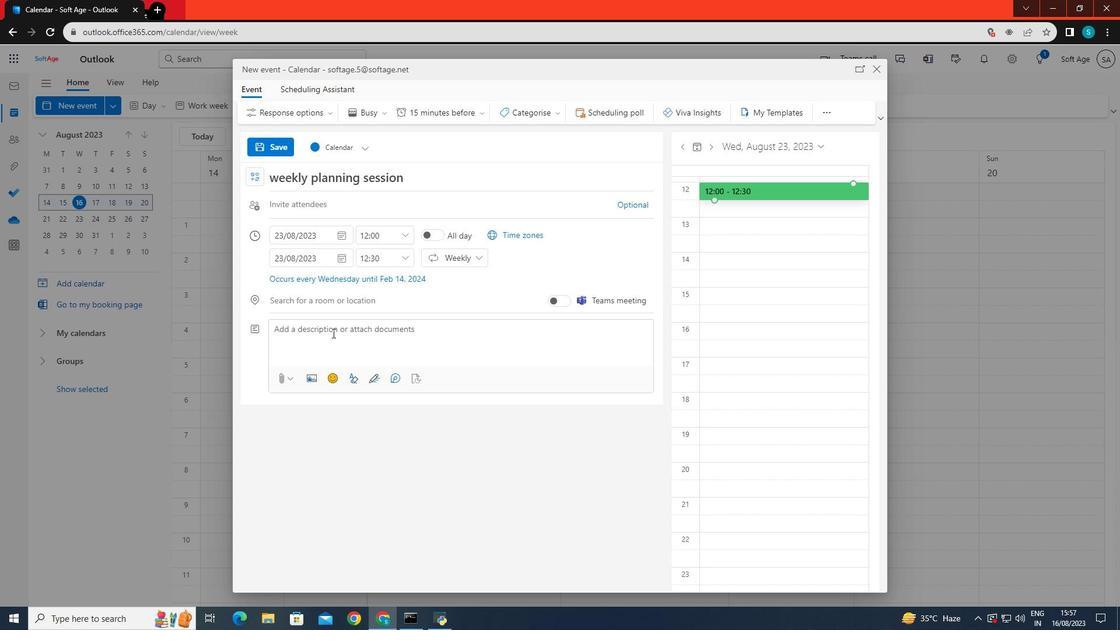 
Action: Mouse pressed left at (332, 333)
Screenshot: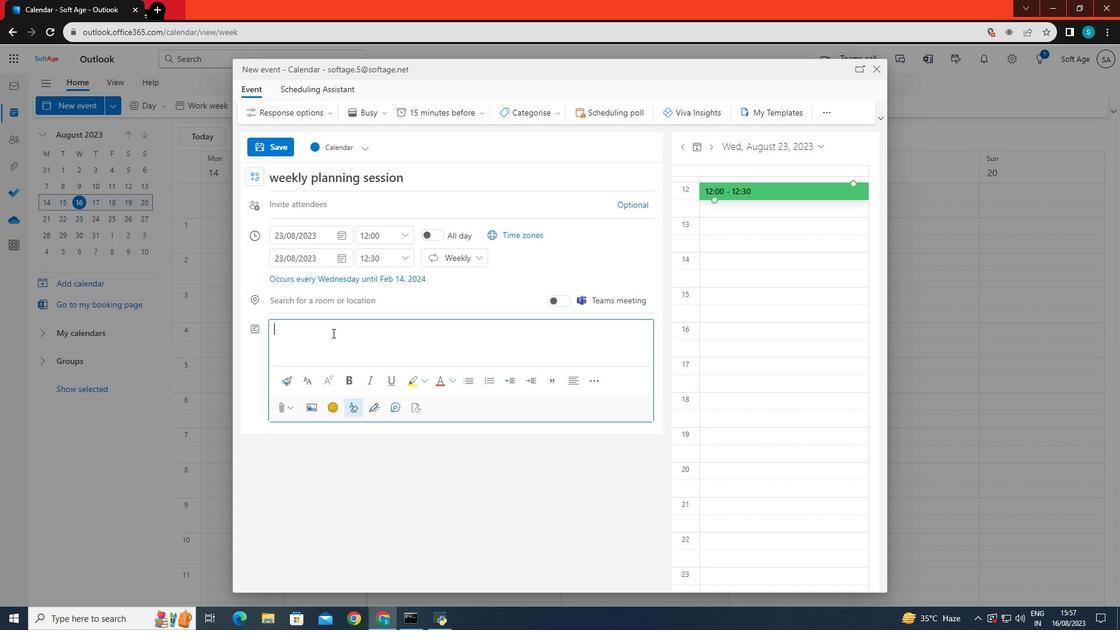 
Action: Key pressed reminder<Key.space>to<Key.space>start<Key.space>the<Key.space>weekly<Key.space>plani<Key.backspace>ning<Key.space>session
Screenshot: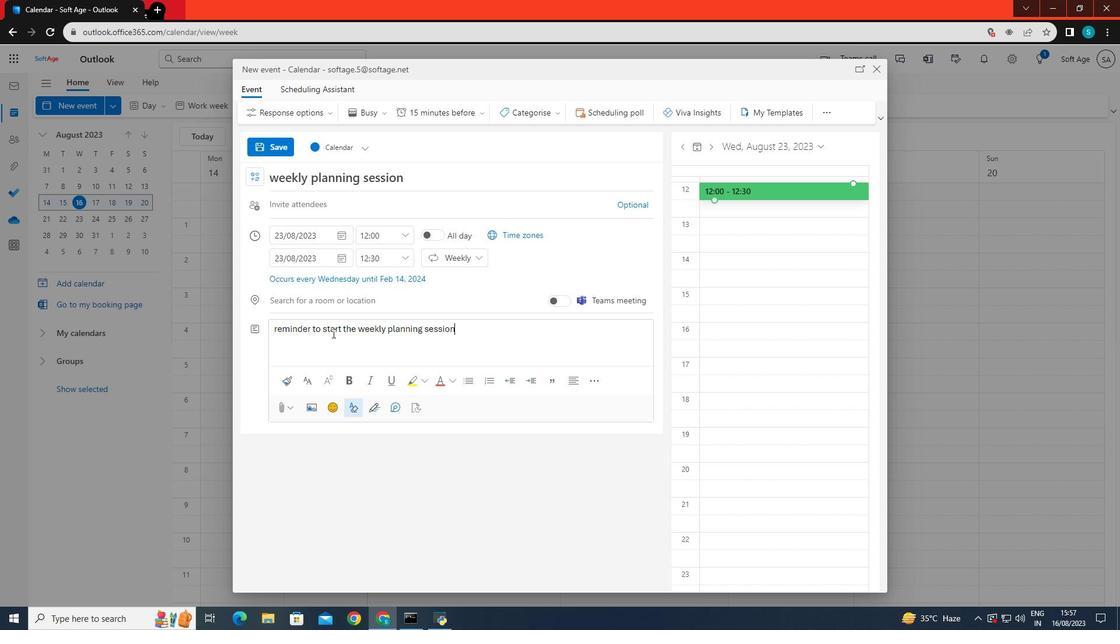 
Action: Mouse moved to (512, 333)
Screenshot: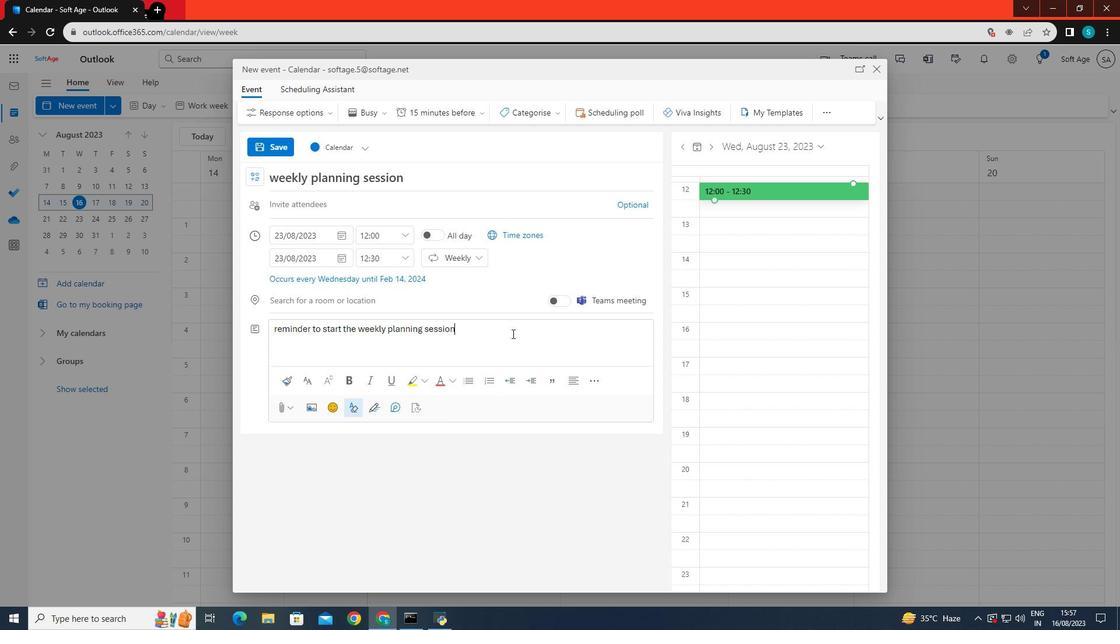 
Action: Key pressed .
Screenshot: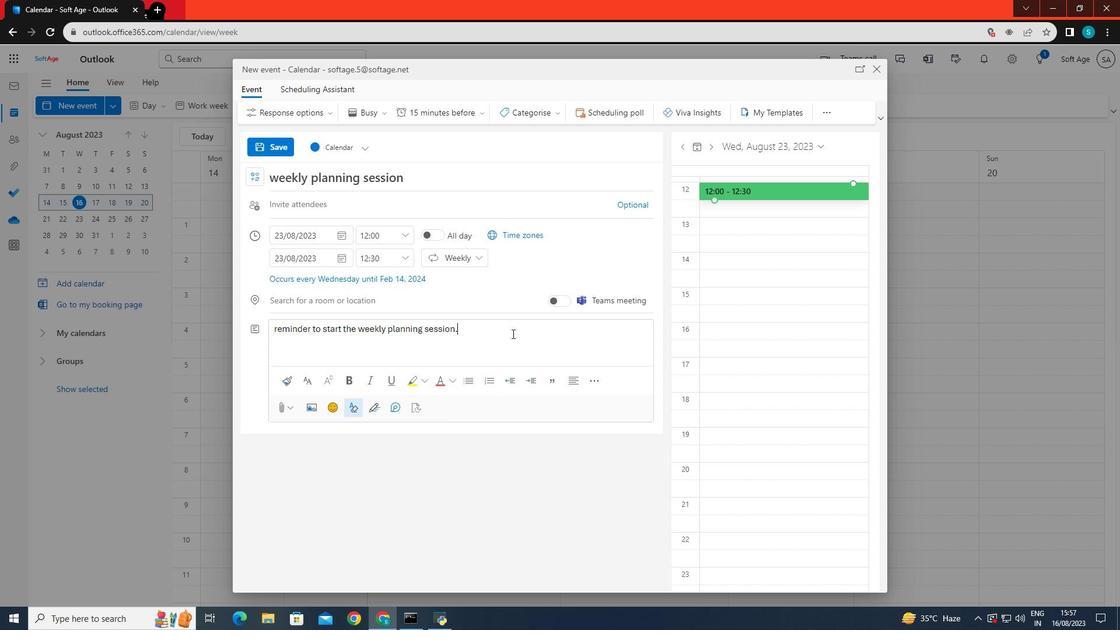 
Action: Mouse moved to (482, 395)
Screenshot: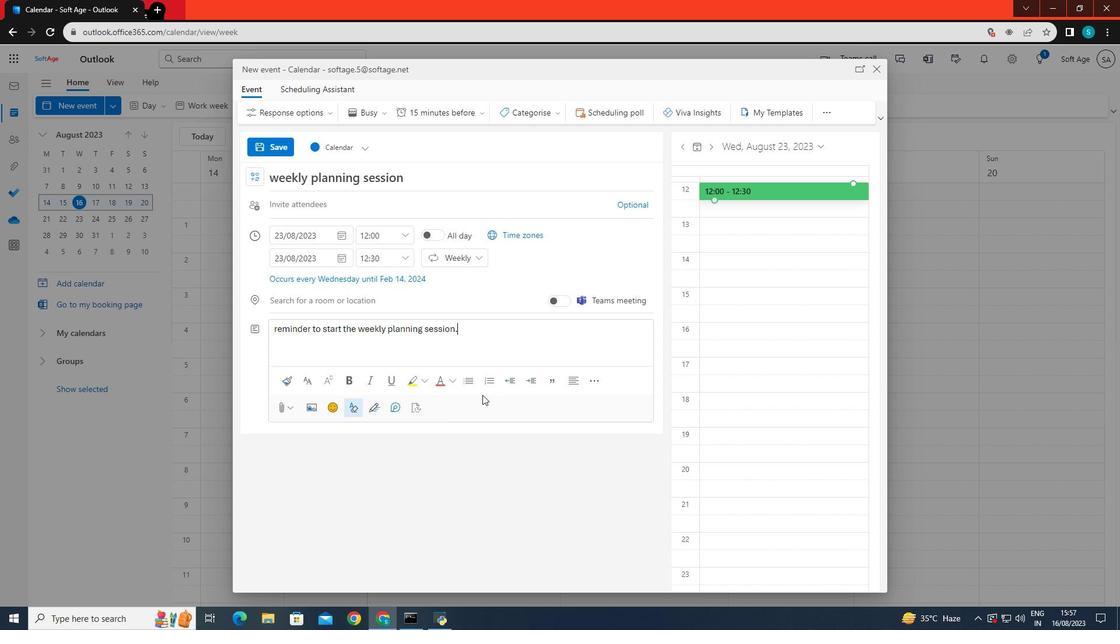 
Action: Mouse scrolled (482, 395) with delta (0, 0)
Screenshot: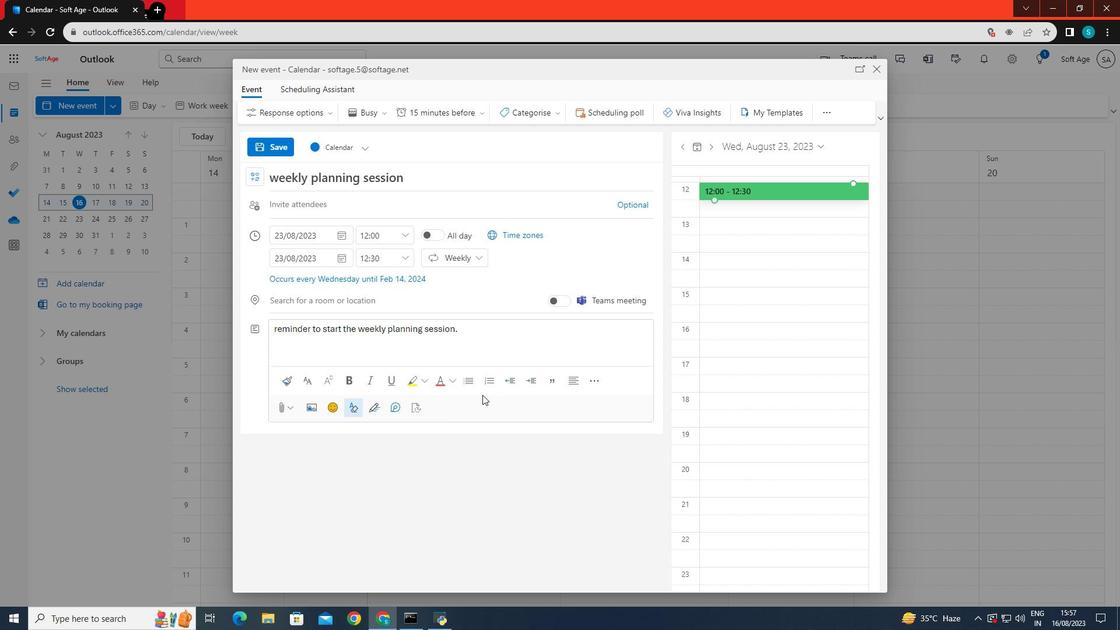 
Action: Mouse scrolled (482, 395) with delta (0, 0)
Screenshot: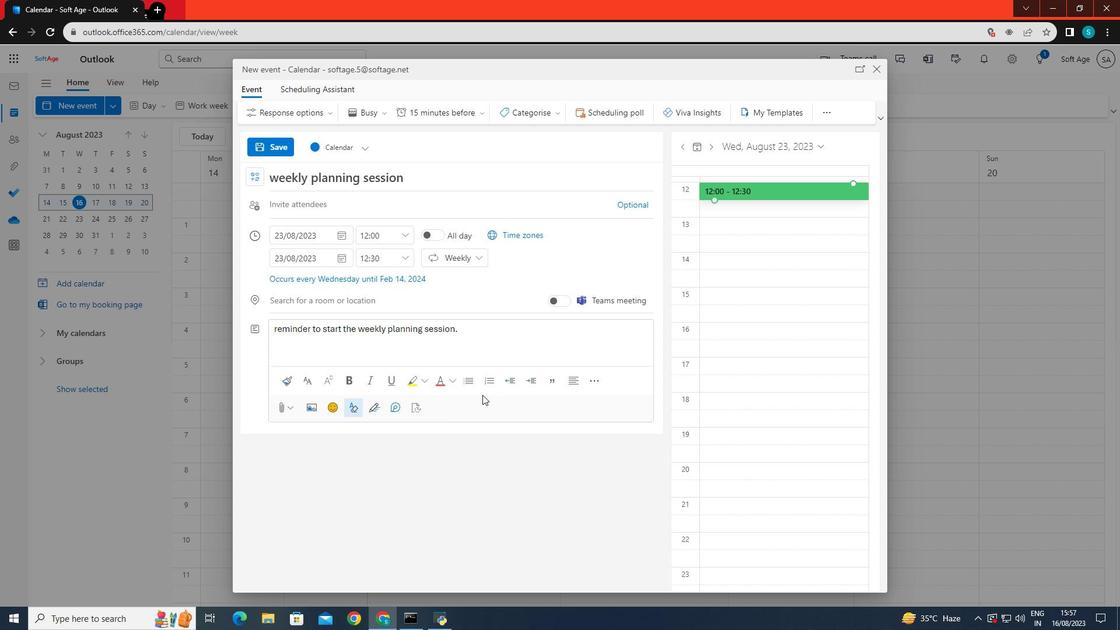 
Action: Mouse scrolled (482, 395) with delta (0, 0)
Screenshot: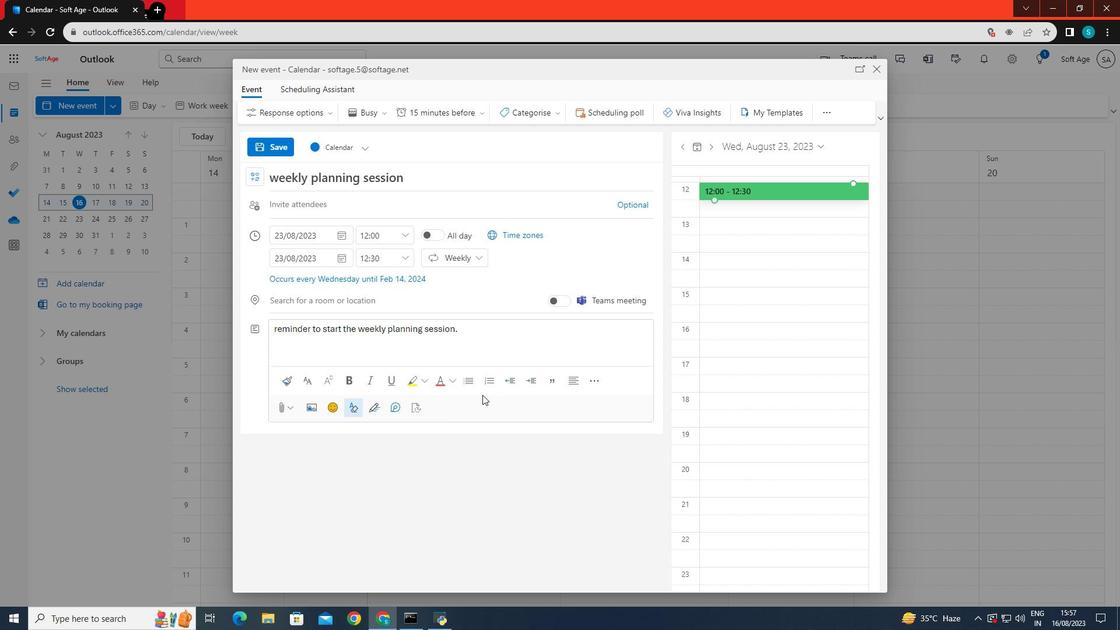 
Action: Mouse moved to (269, 141)
Screenshot: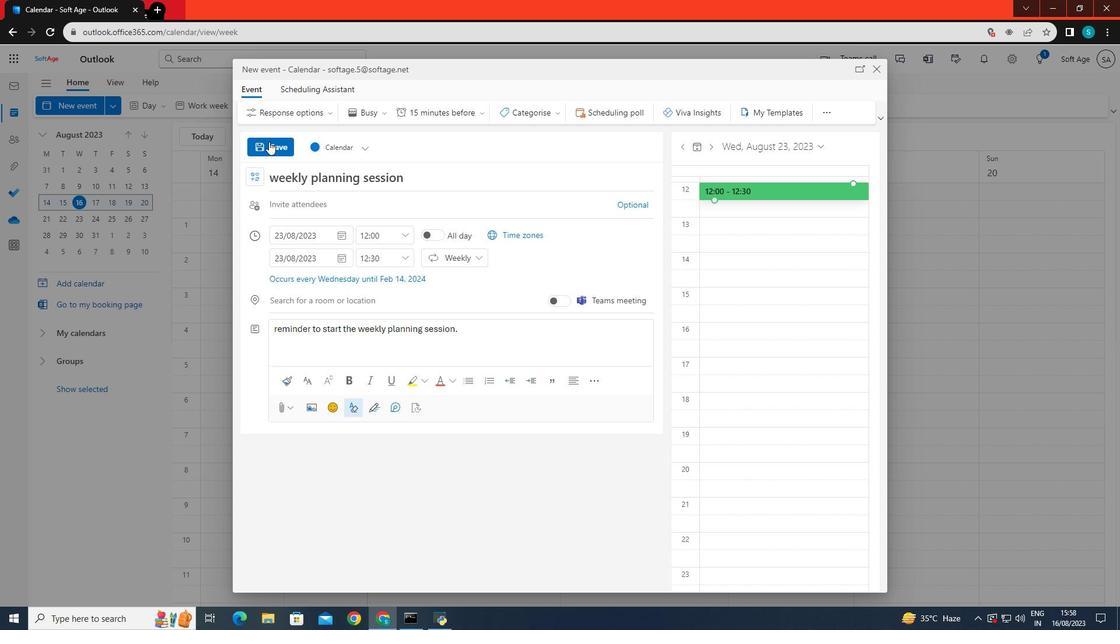 
Action: Mouse pressed left at (269, 141)
Screenshot: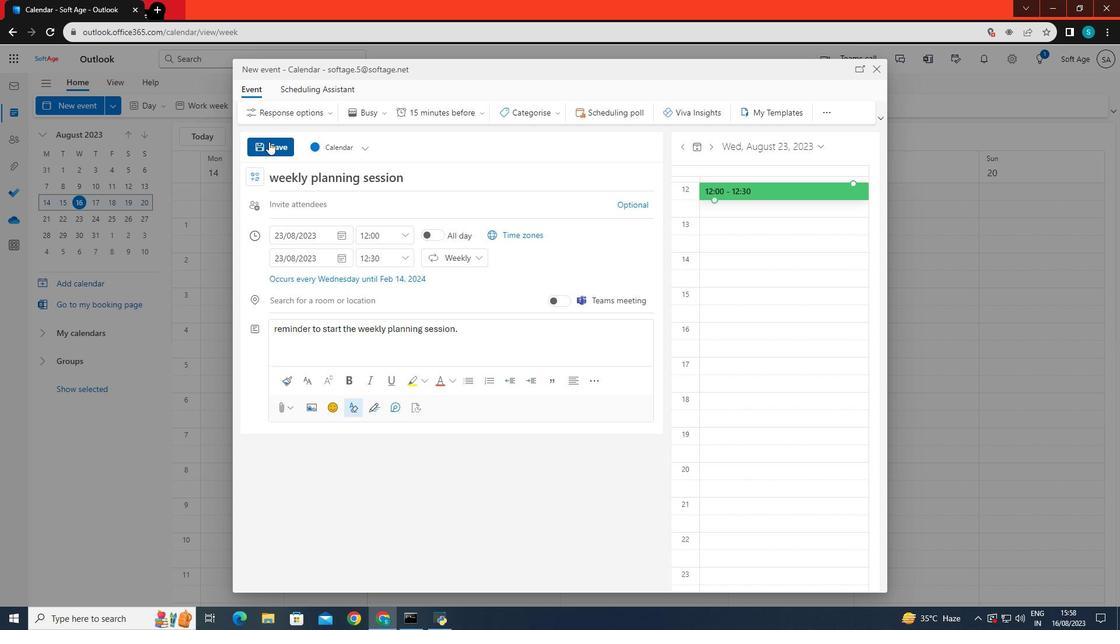 
Action: Mouse moved to (246, 218)
Screenshot: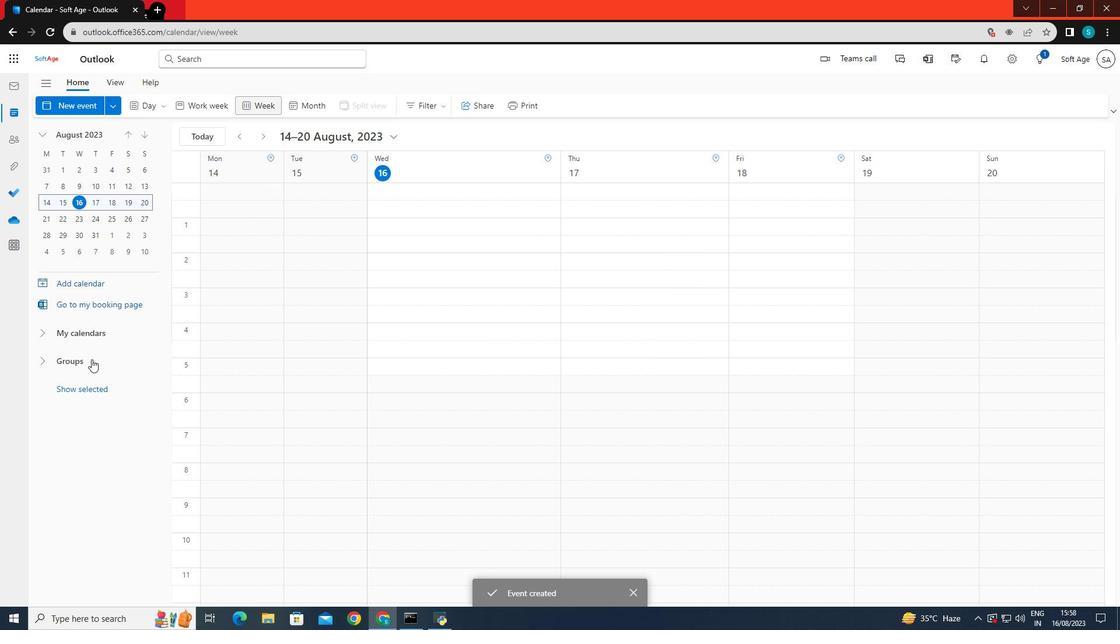 
